 Task: Create a sub task System Test and UAT for the task  Upgrade and migrate company facilities management to a cloud-based solution in the project BrainBridge , assign it to team member softage.1@softage.net and update the status of the sub task to  Completed , set the priority of the sub task to High
Action: Mouse moved to (415, 481)
Screenshot: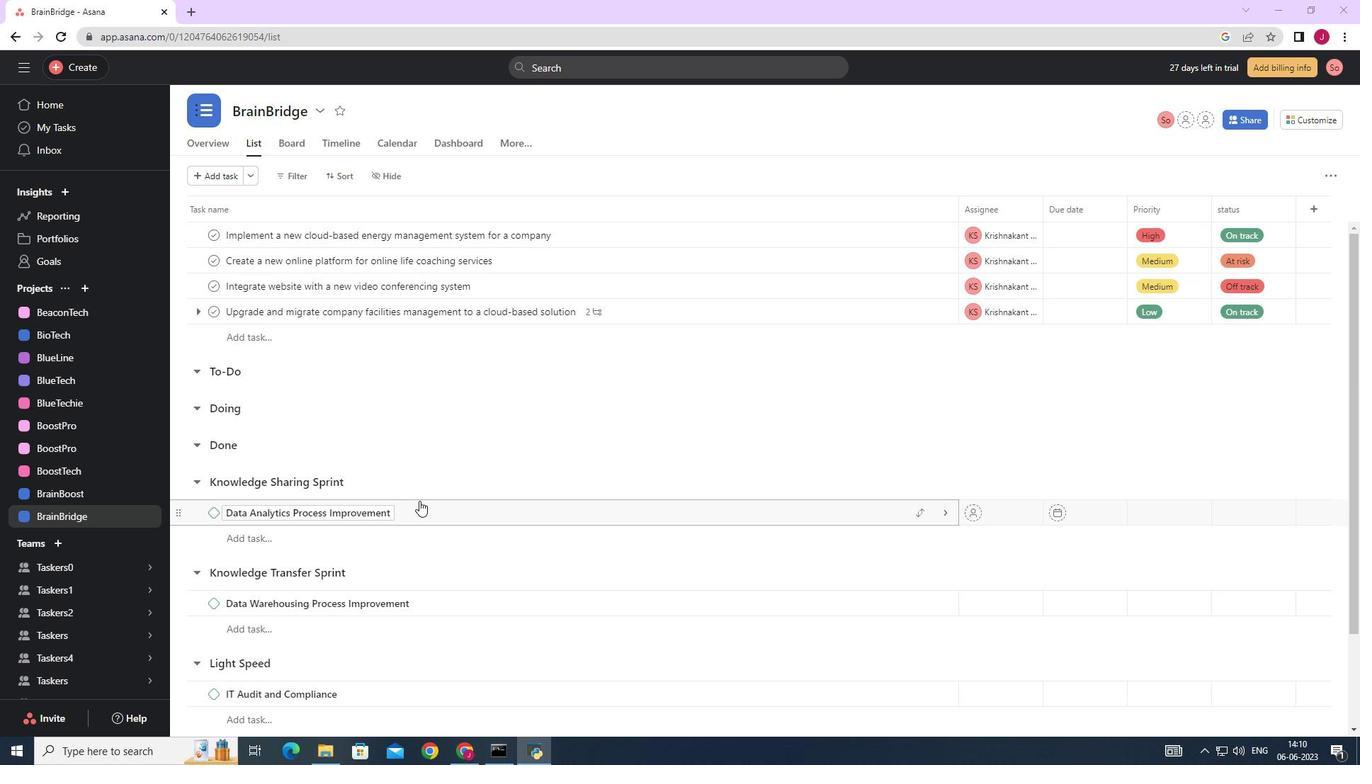 
Action: Mouse scrolled (415, 481) with delta (0, 0)
Screenshot: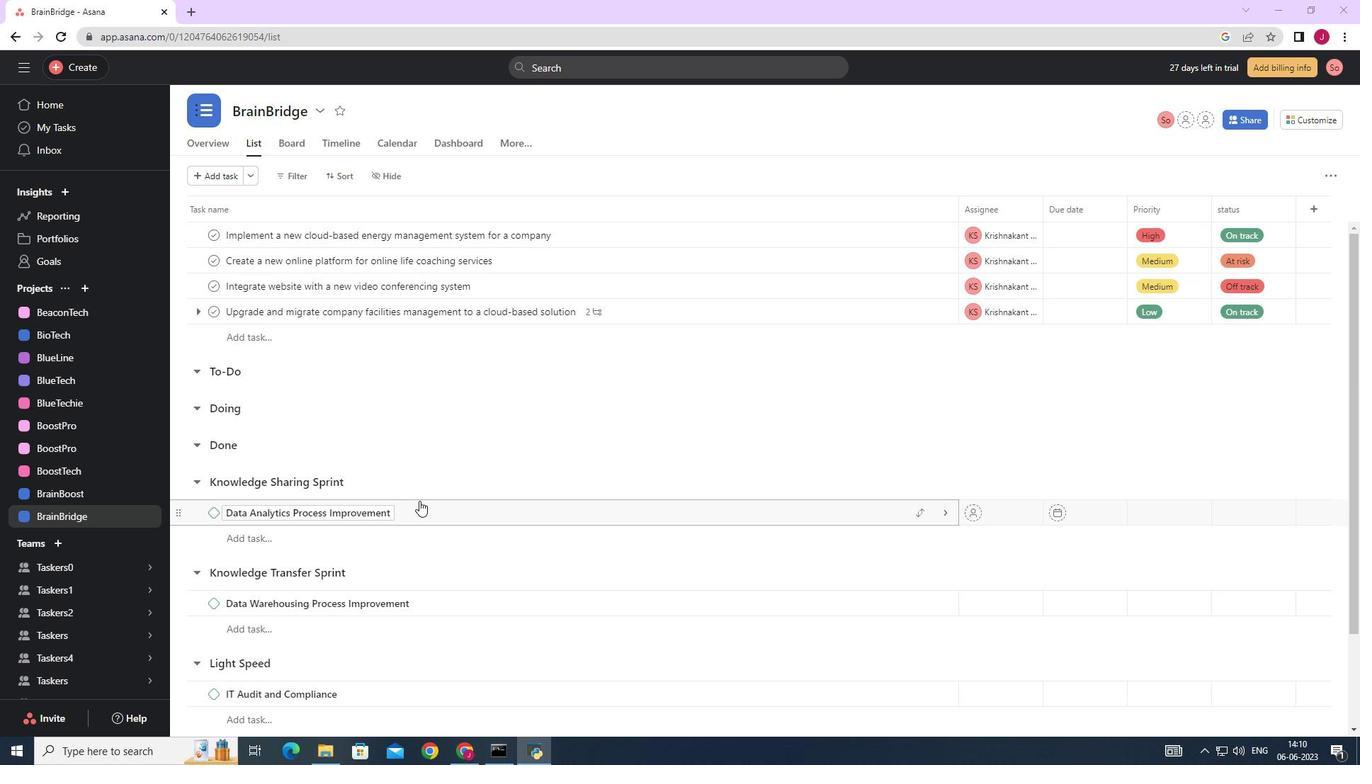 
Action: Mouse moved to (414, 479)
Screenshot: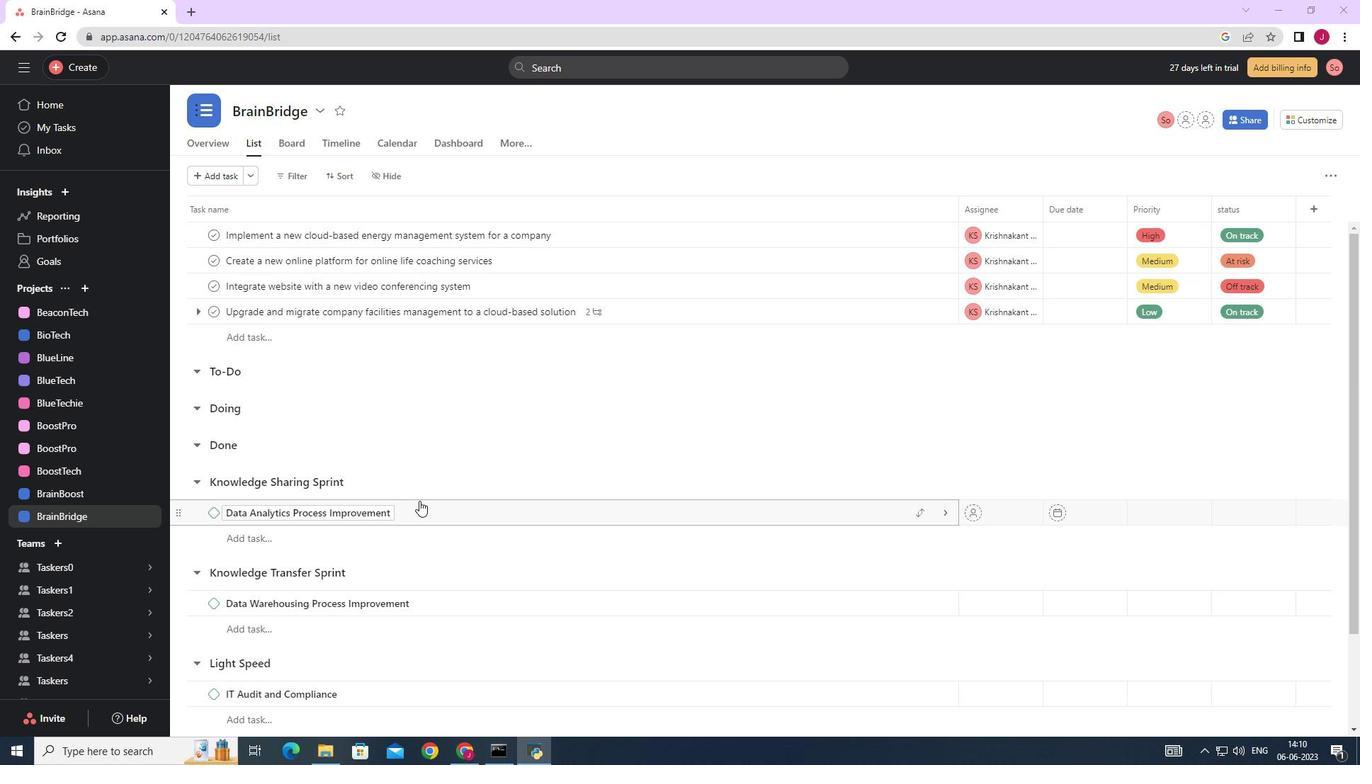 
Action: Mouse scrolled (414, 480) with delta (0, 0)
Screenshot: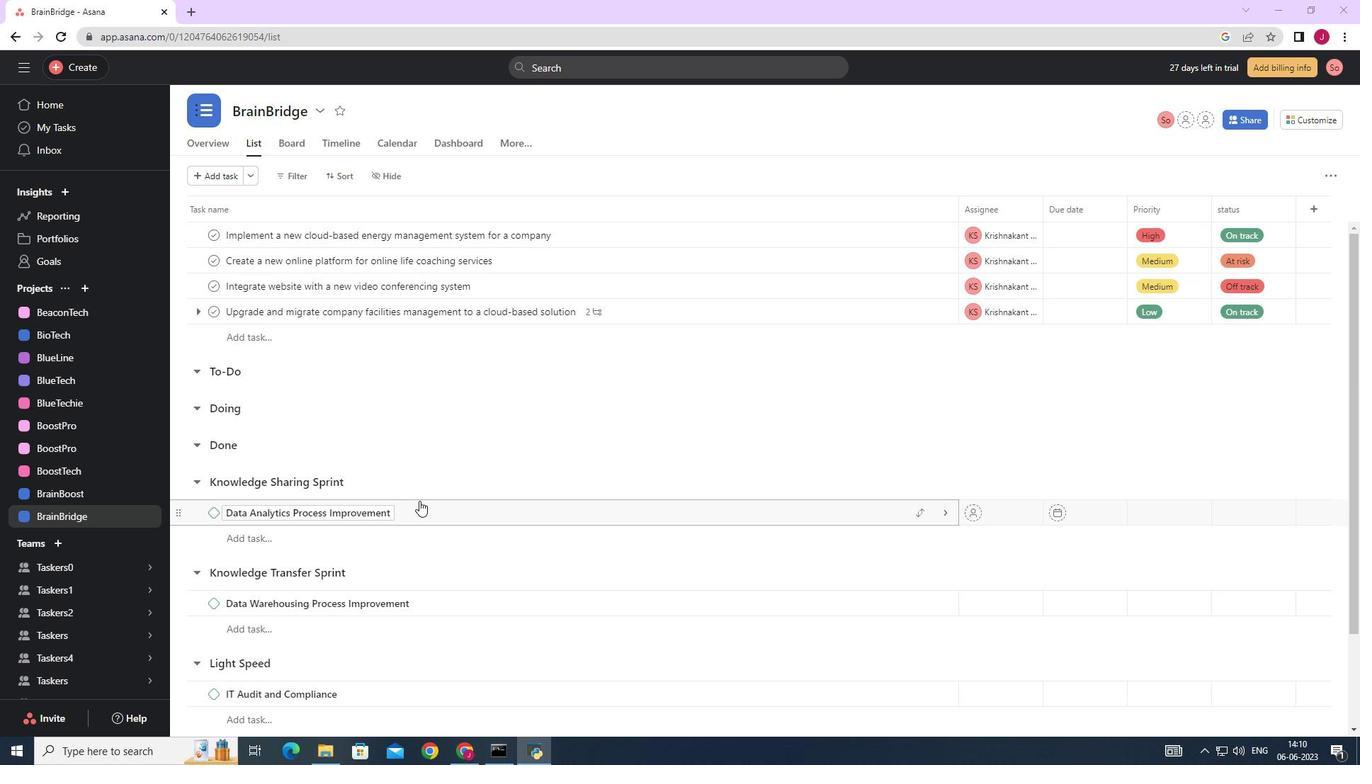 
Action: Mouse moved to (413, 476)
Screenshot: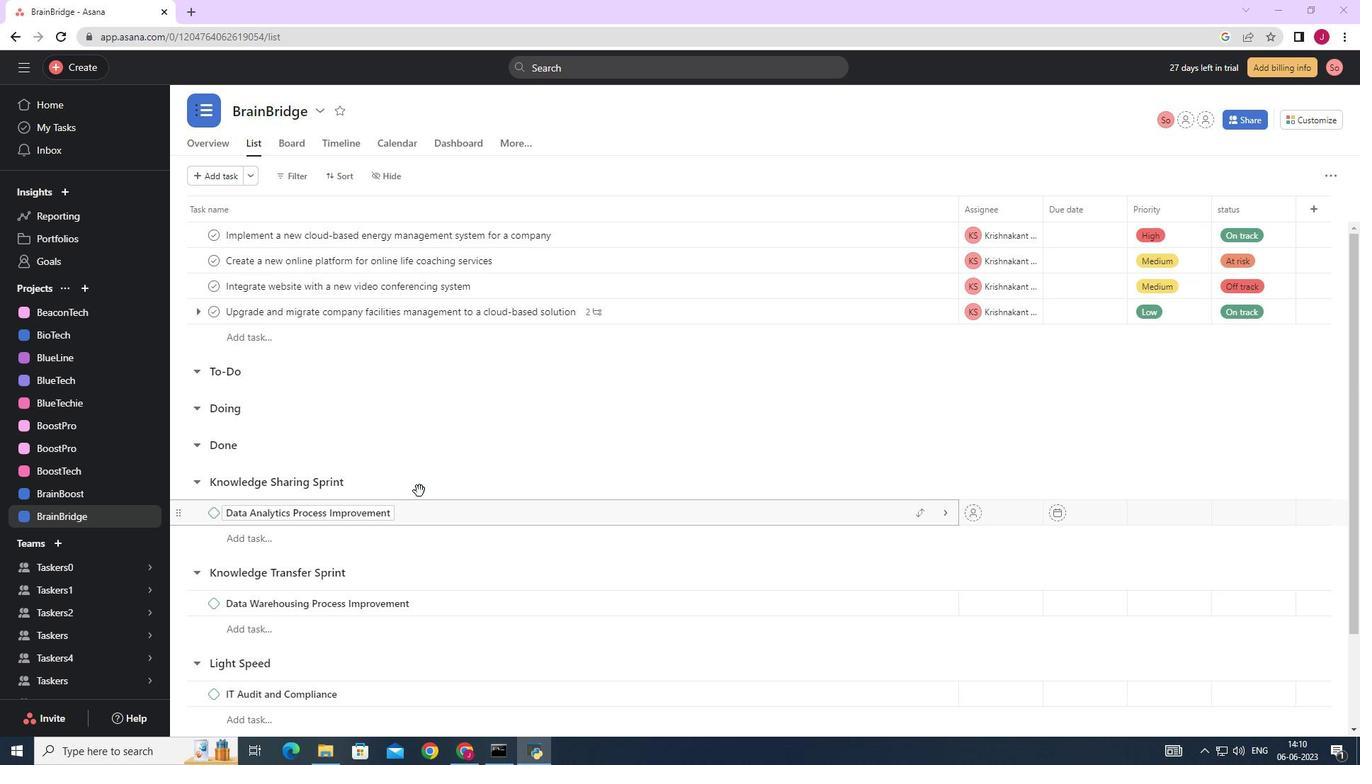
Action: Mouse scrolled (413, 476) with delta (0, 0)
Screenshot: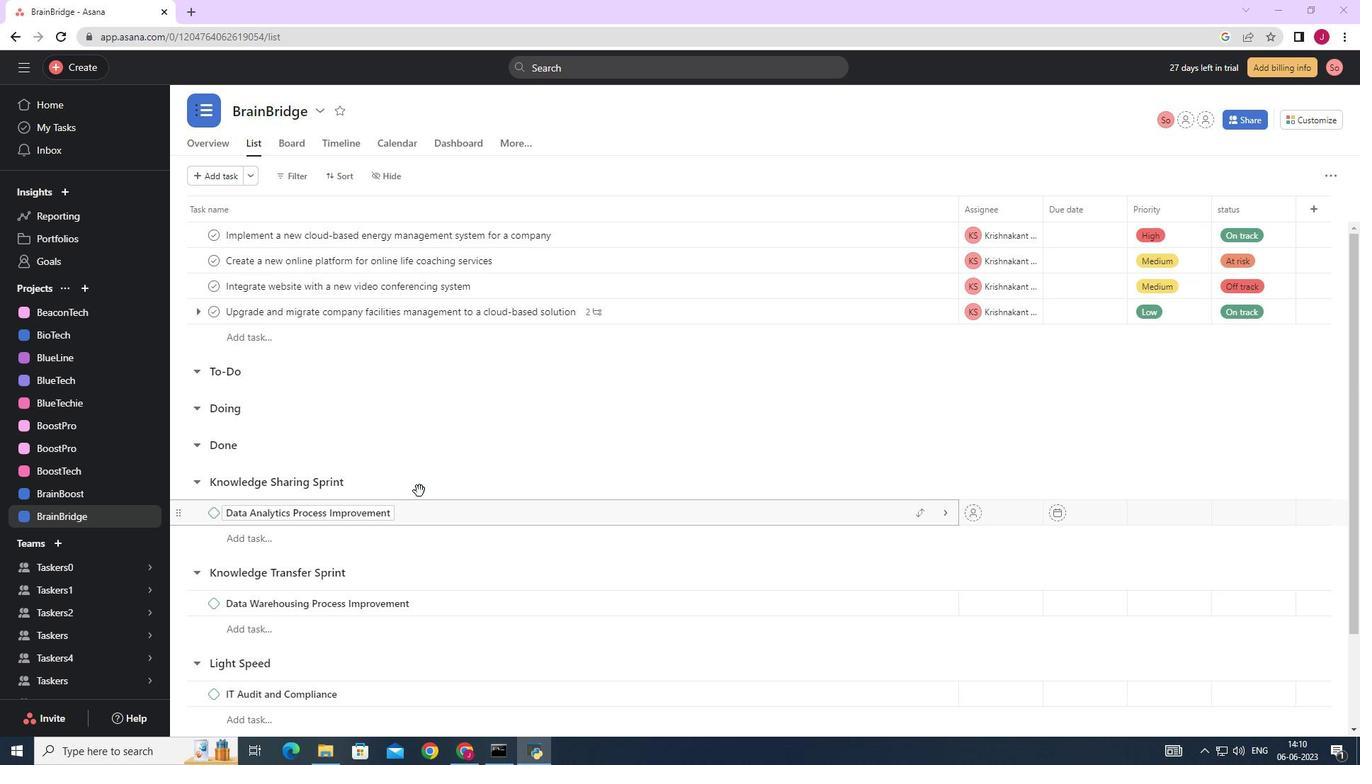
Action: Mouse moved to (838, 305)
Screenshot: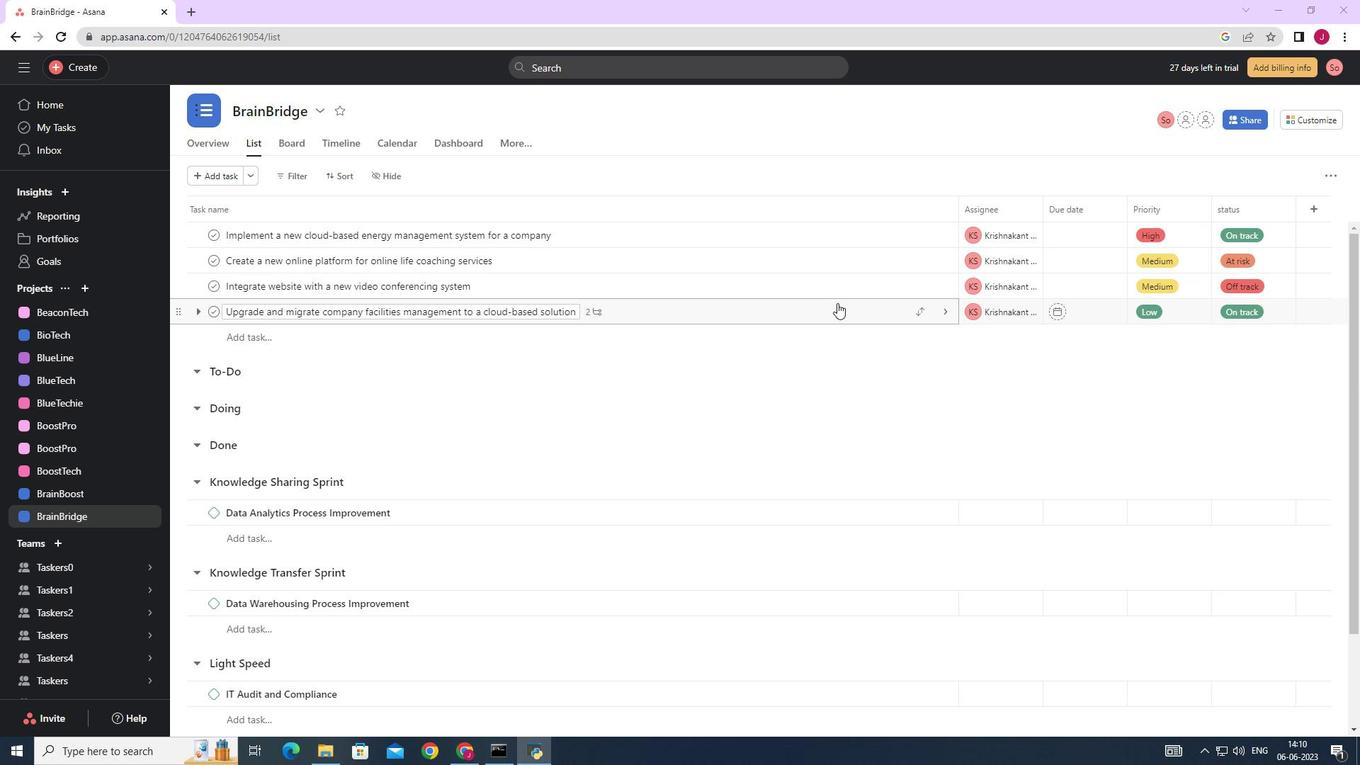 
Action: Mouse pressed left at (838, 305)
Screenshot: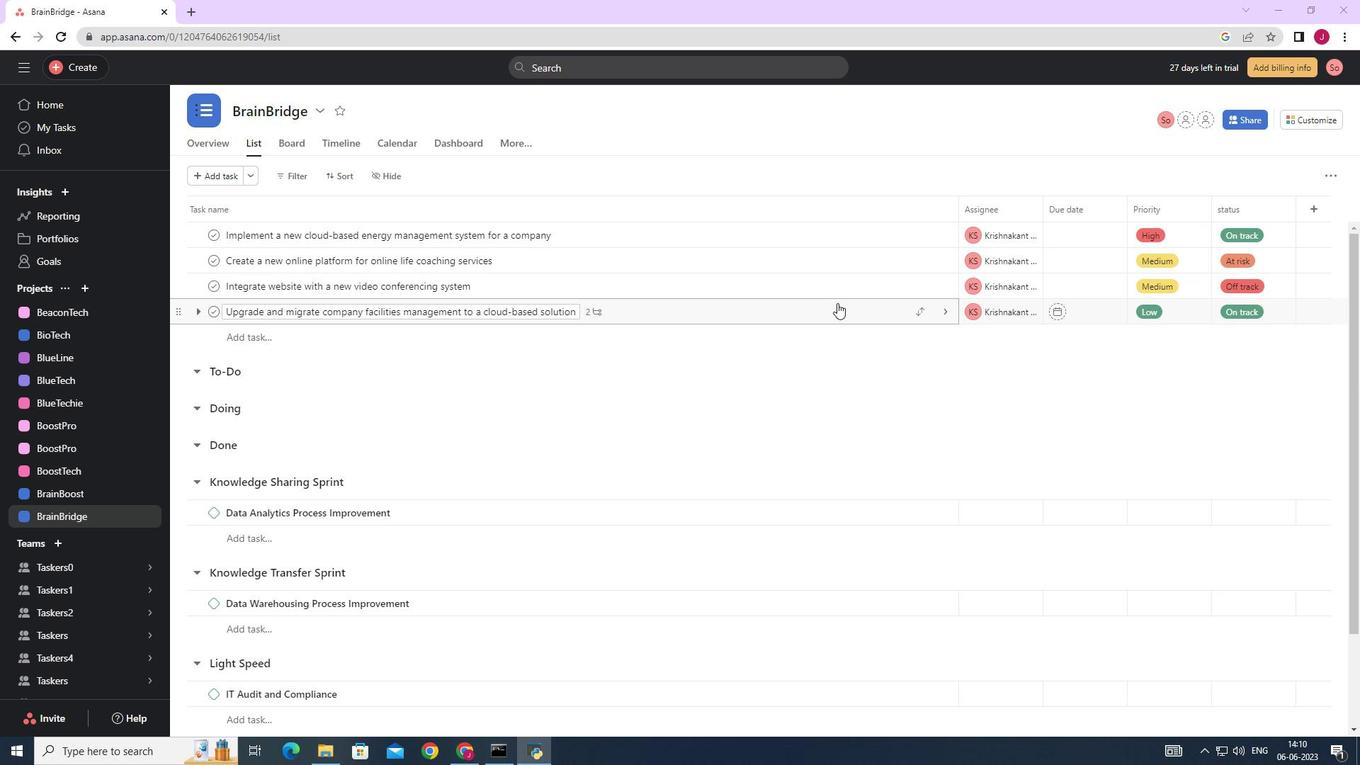 
Action: Mouse moved to (1245, 490)
Screenshot: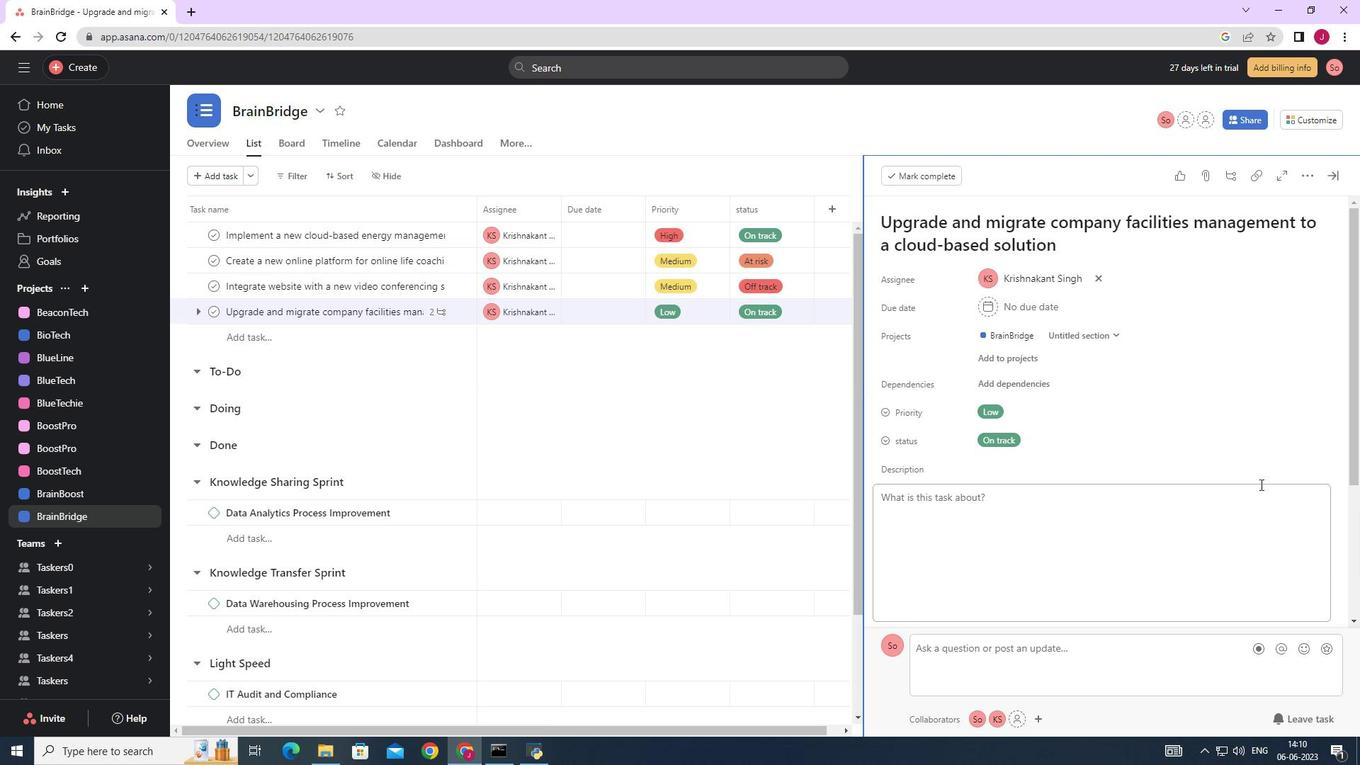 
Action: Mouse scrolled (1245, 489) with delta (0, 0)
Screenshot: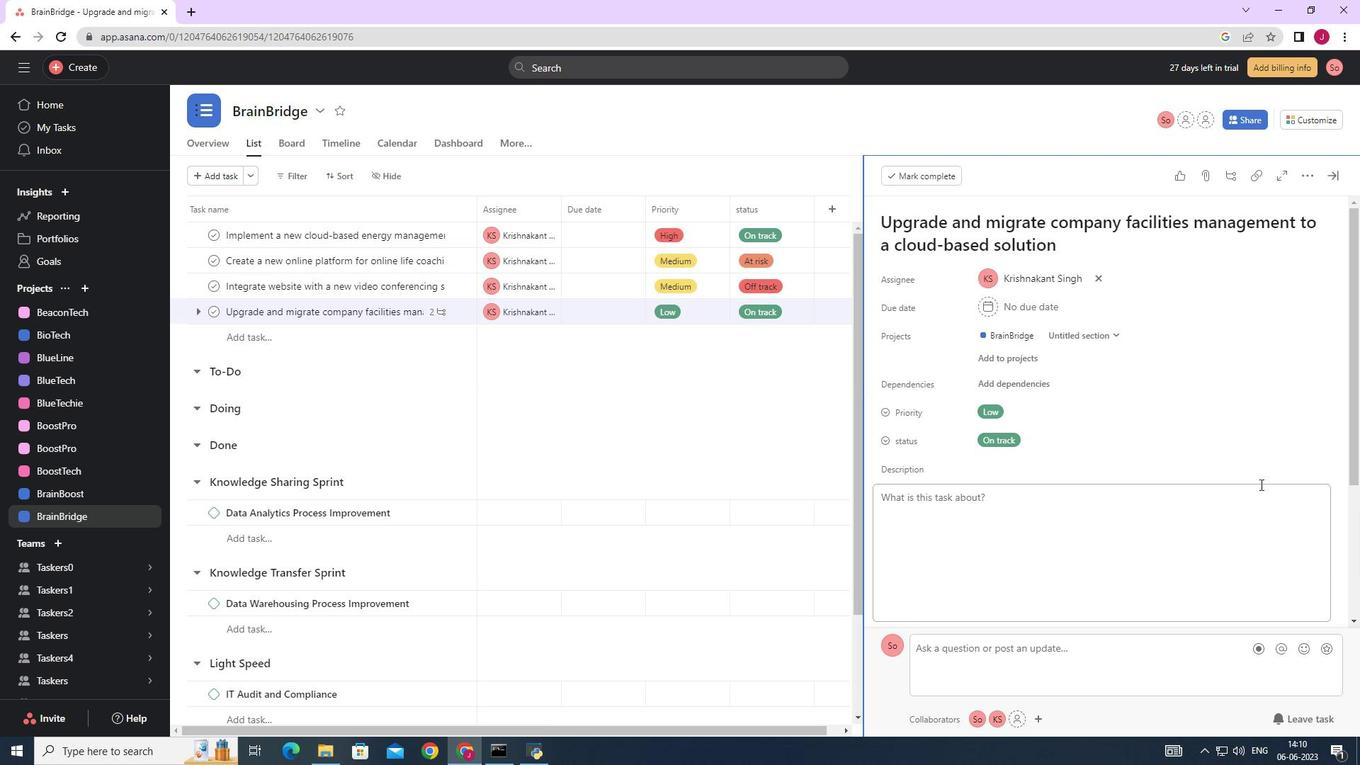 
Action: Mouse moved to (1242, 493)
Screenshot: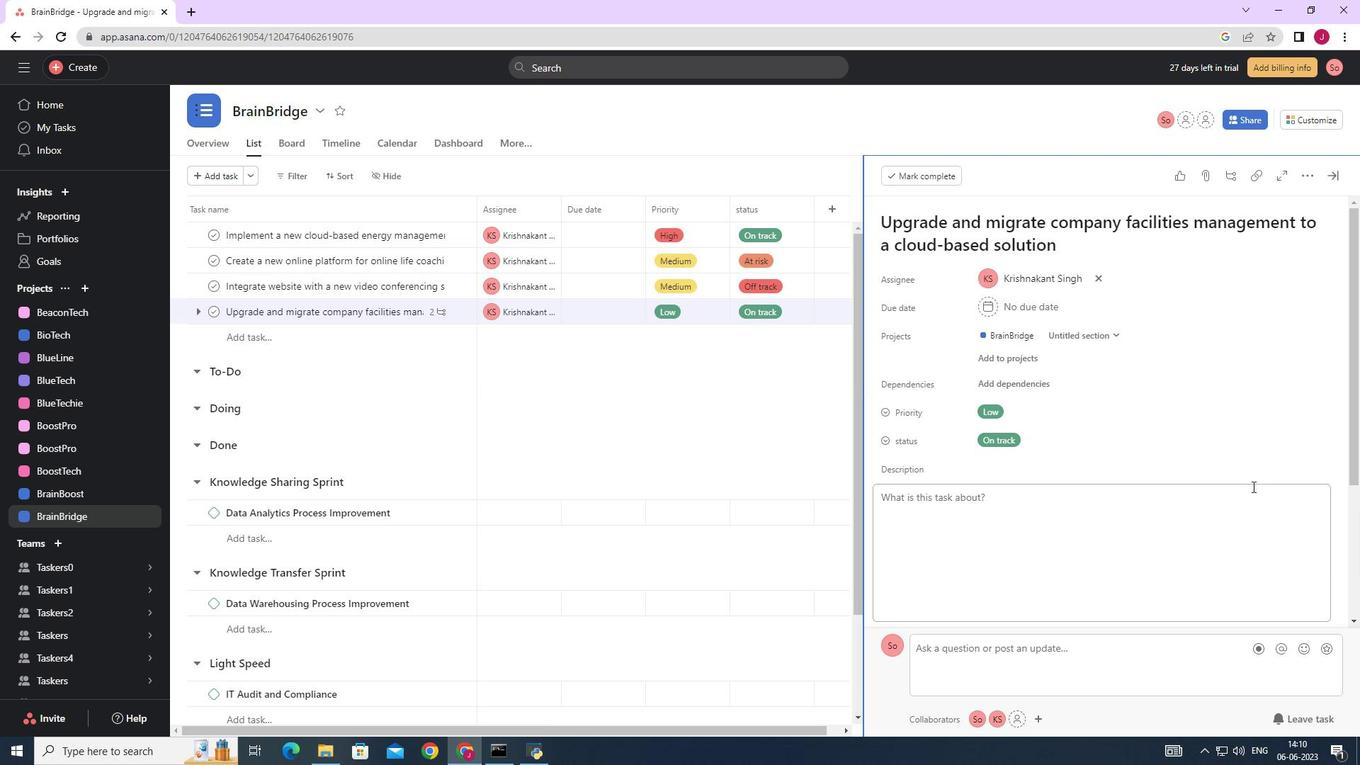 
Action: Mouse scrolled (1242, 493) with delta (0, 0)
Screenshot: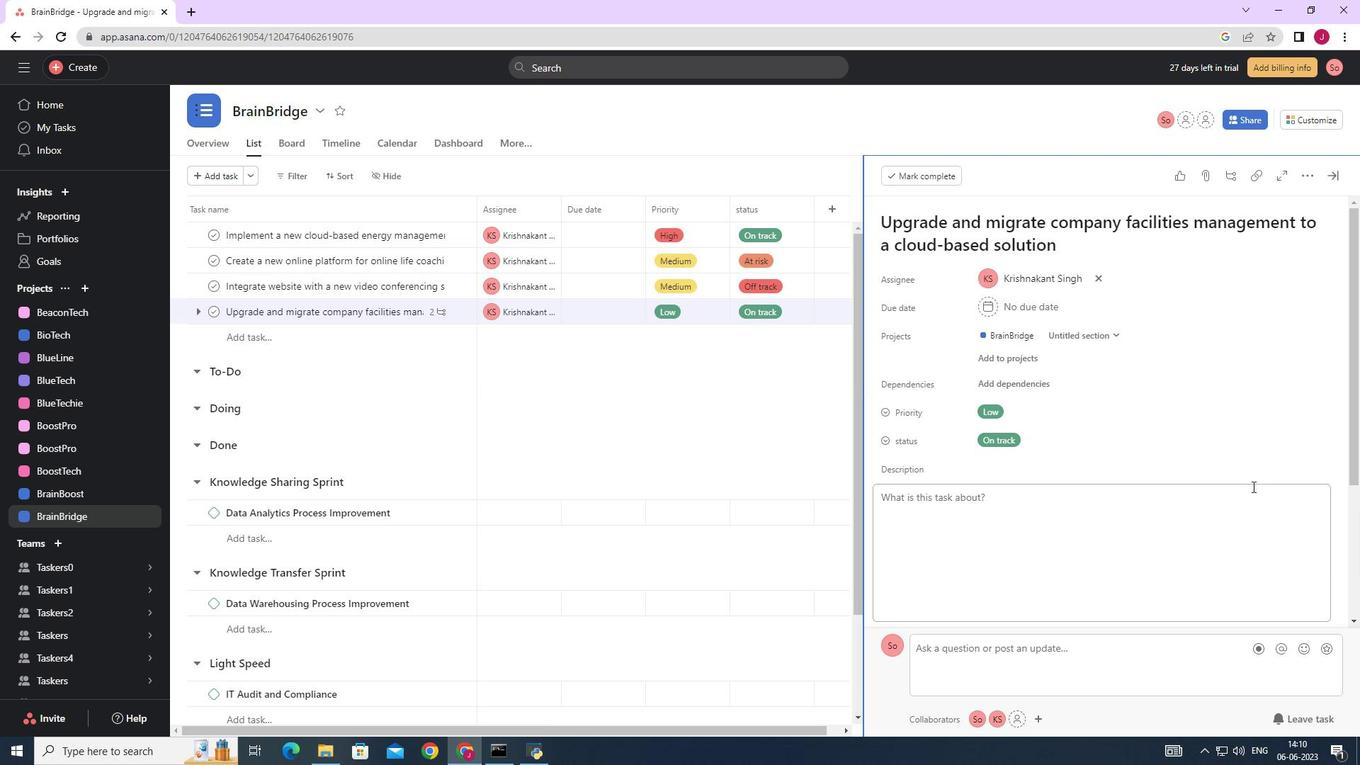 
Action: Mouse scrolled (1242, 493) with delta (0, 0)
Screenshot: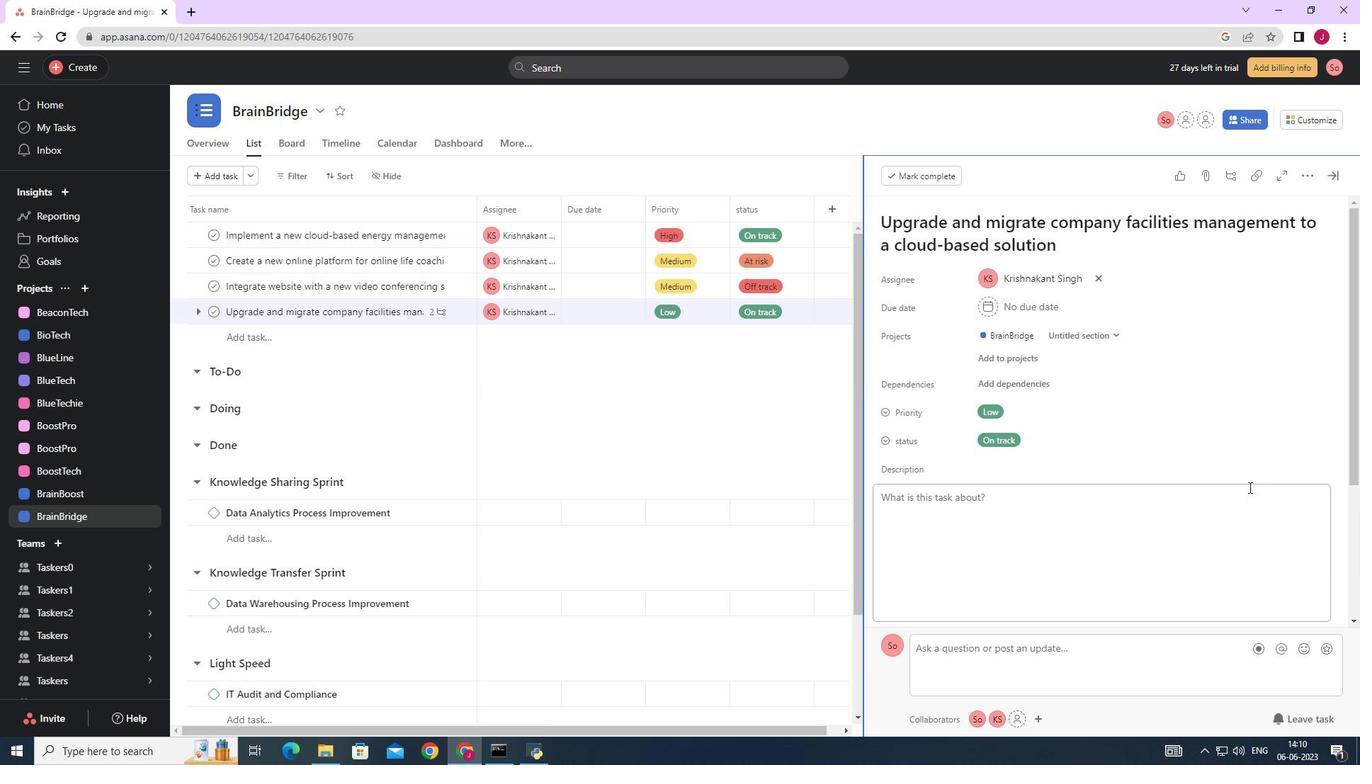 
Action: Mouse moved to (924, 513)
Screenshot: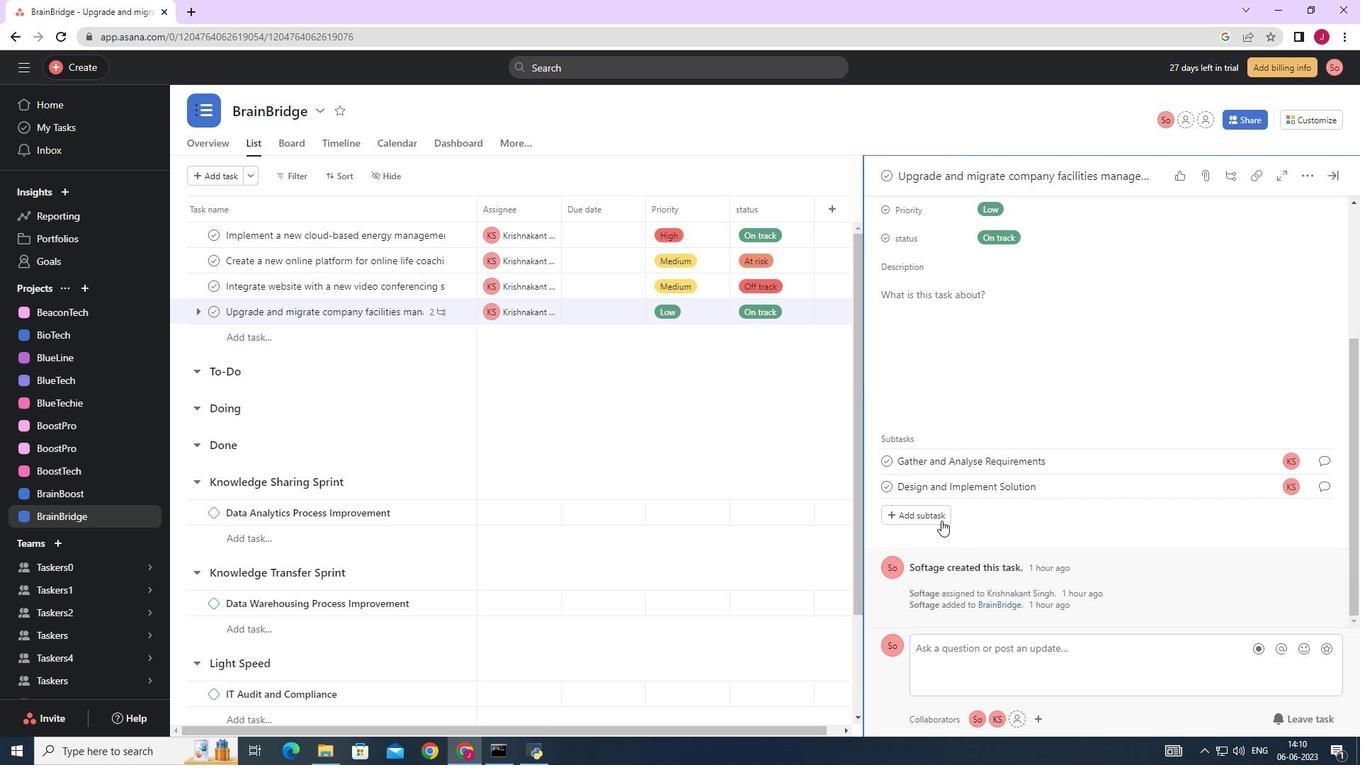 
Action: Mouse pressed left at (924, 513)
Screenshot: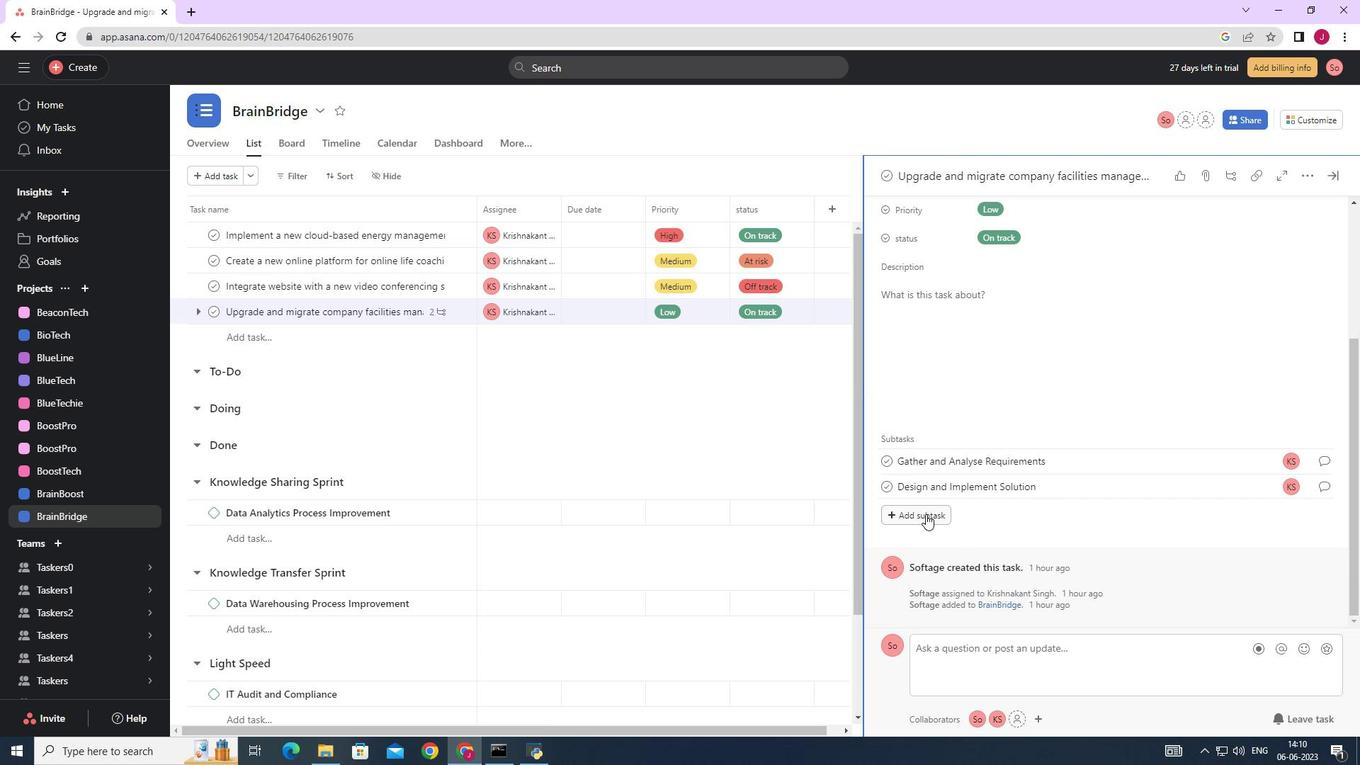
Action: Key pressed <Key.caps_lock>S<Key.caps_lock>ystem<Key.space><Key.caps_lock>TT<Key.backspace><Key.caps_lock>est<Key.space>and<Key.space><Key.caps_lock>UAT
Screenshot: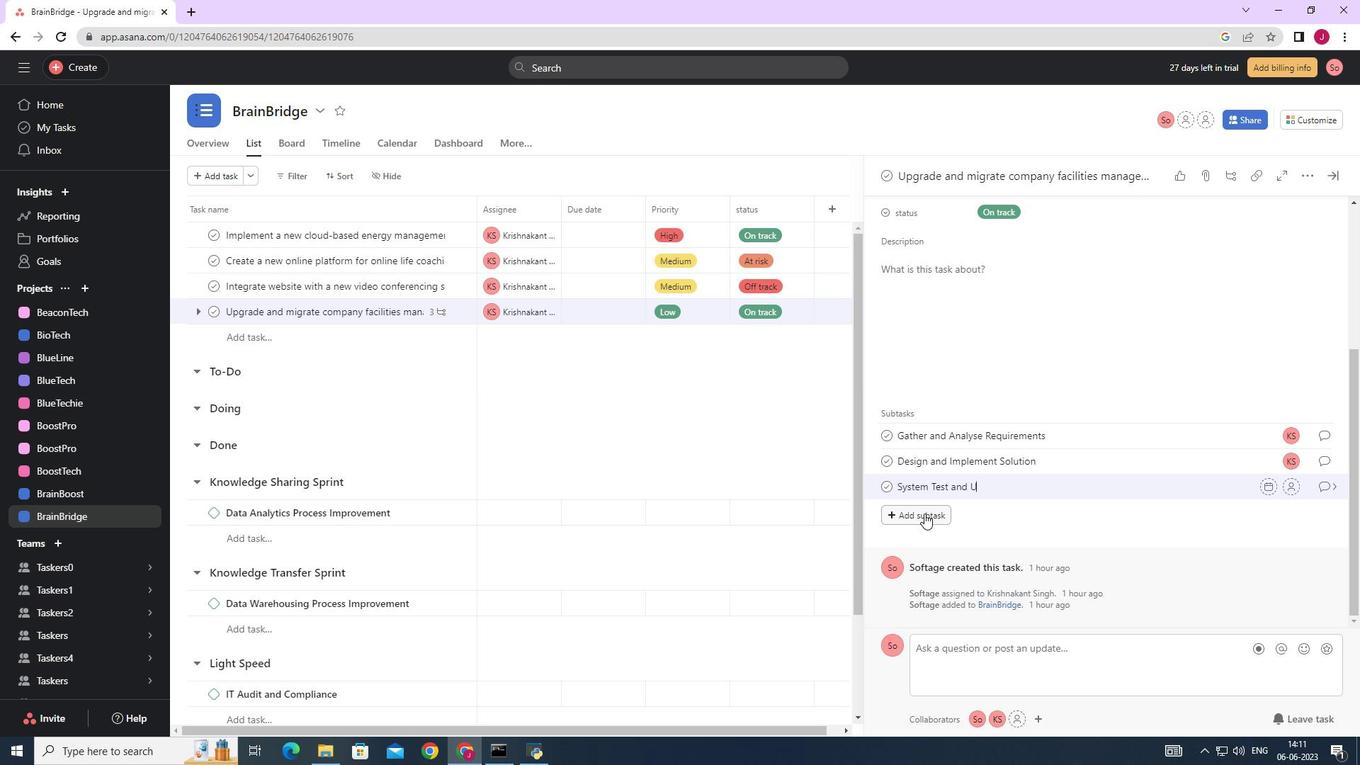 
Action: Mouse moved to (1294, 484)
Screenshot: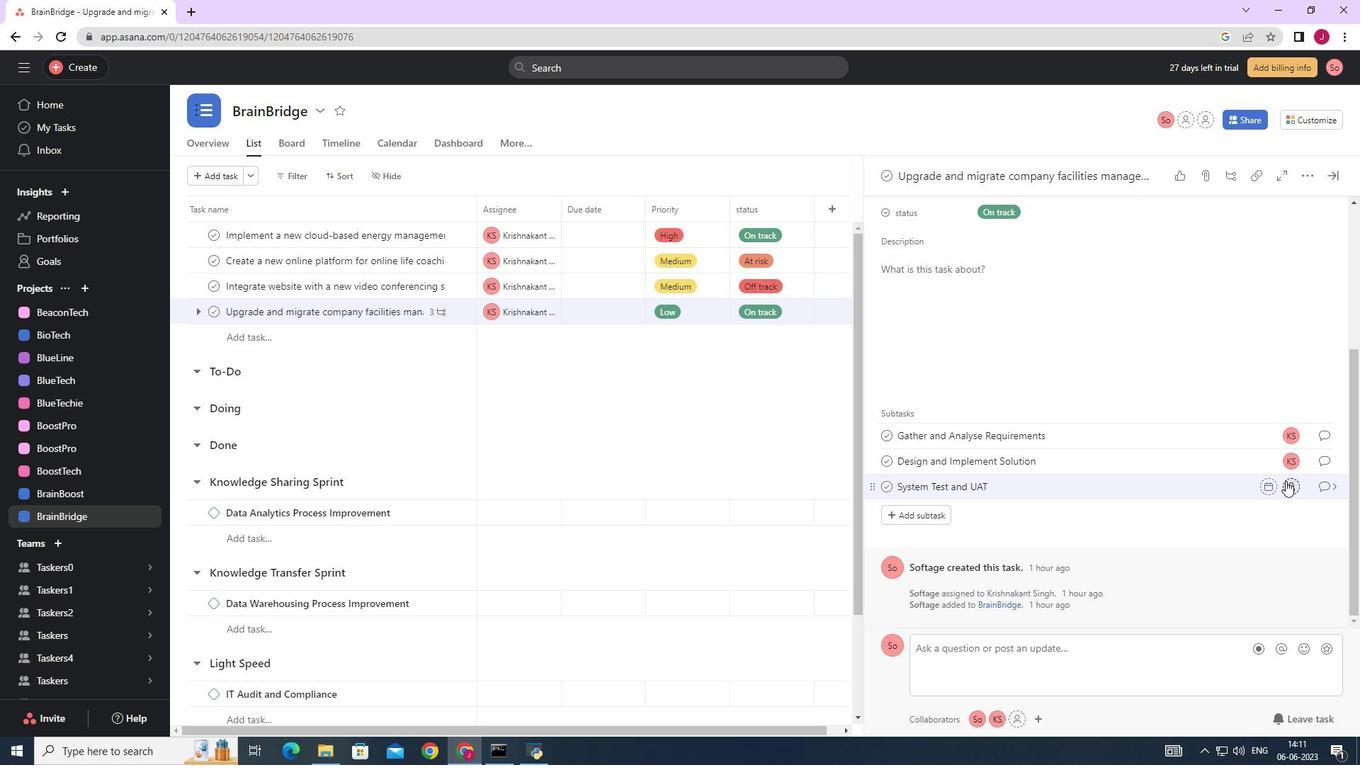 
Action: Mouse pressed left at (1294, 484)
Screenshot: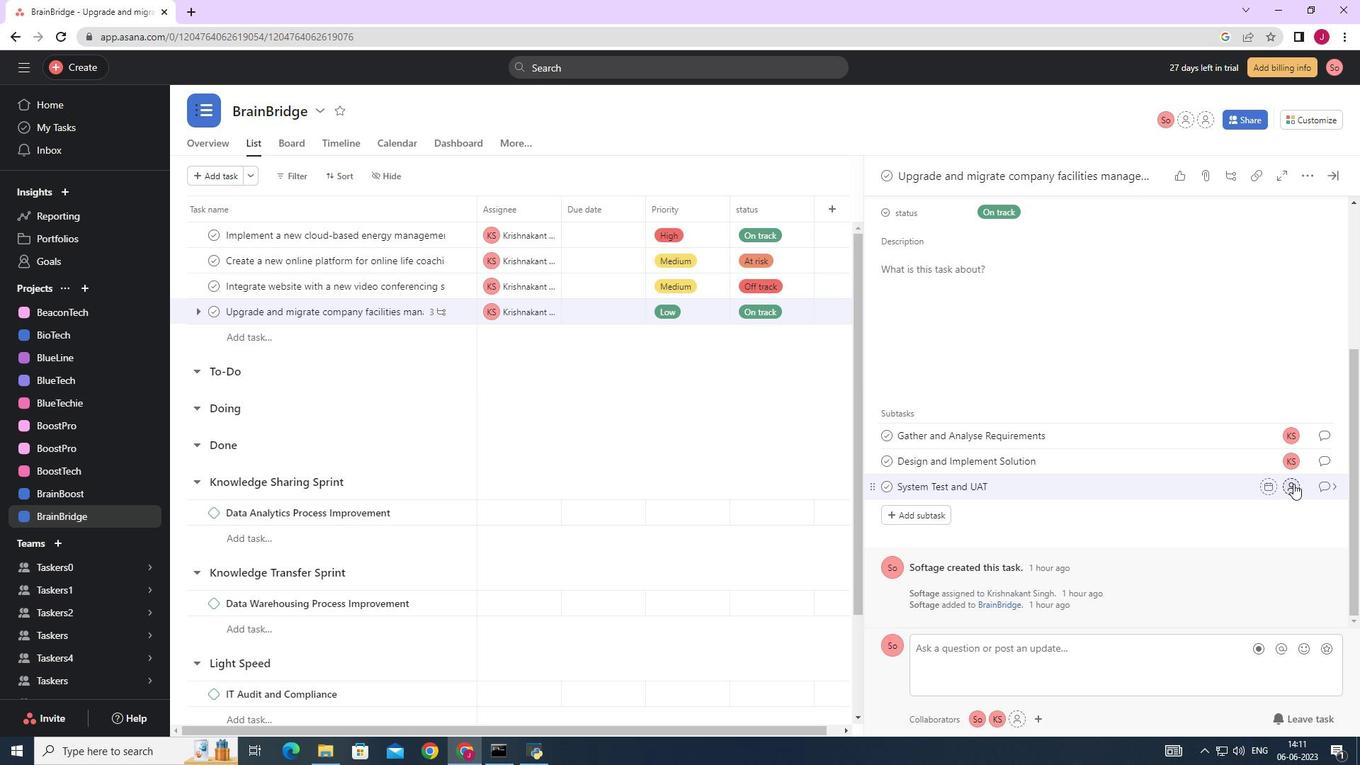 
Action: Mouse moved to (1229, 449)
Screenshot: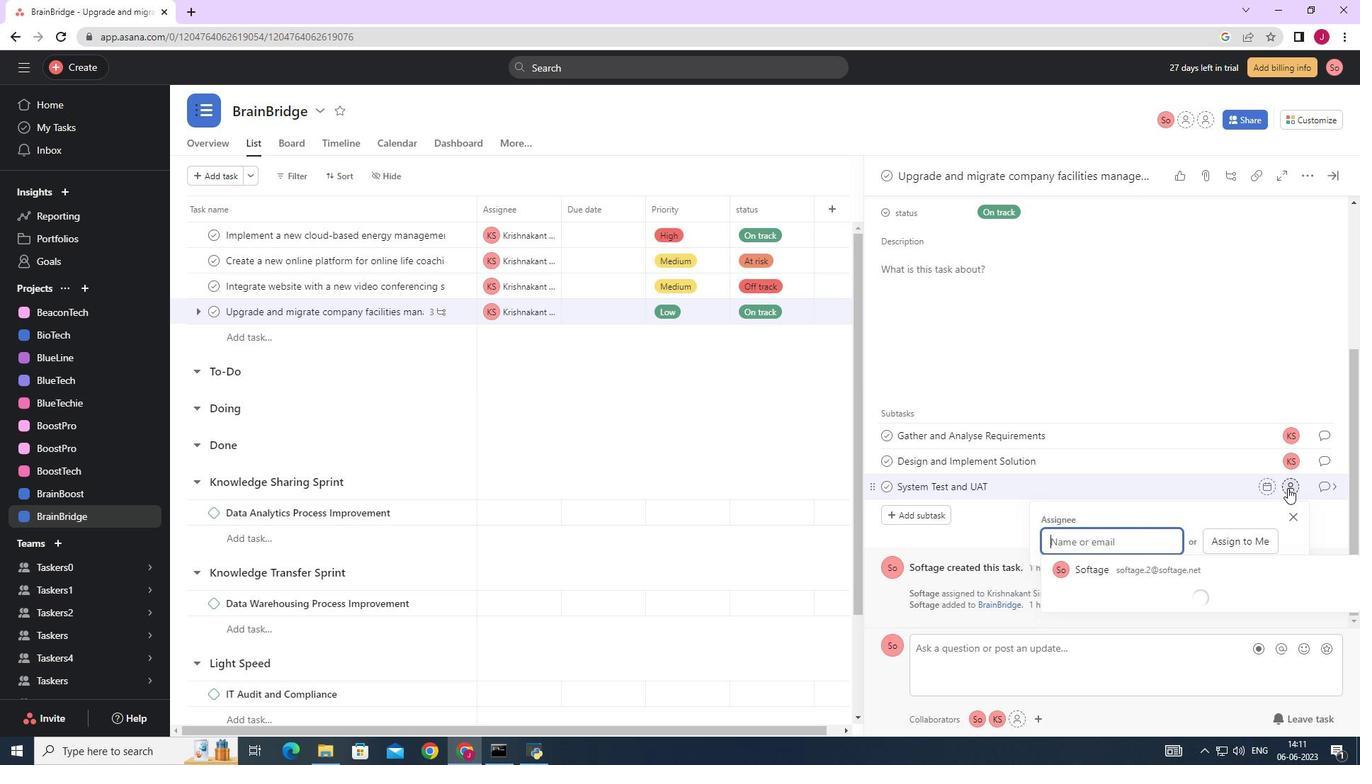 
Action: Key pressed SOFTAGE.1
Screenshot: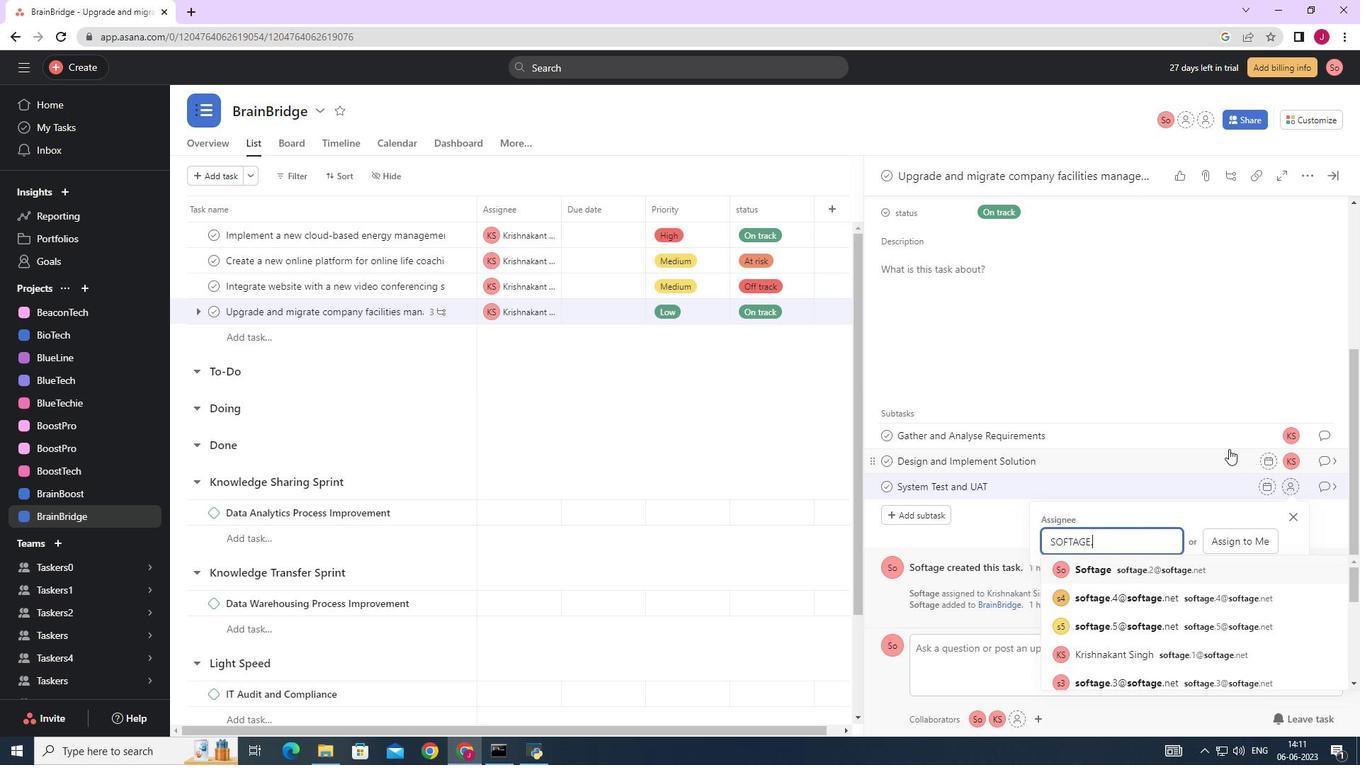 
Action: Mouse moved to (1132, 571)
Screenshot: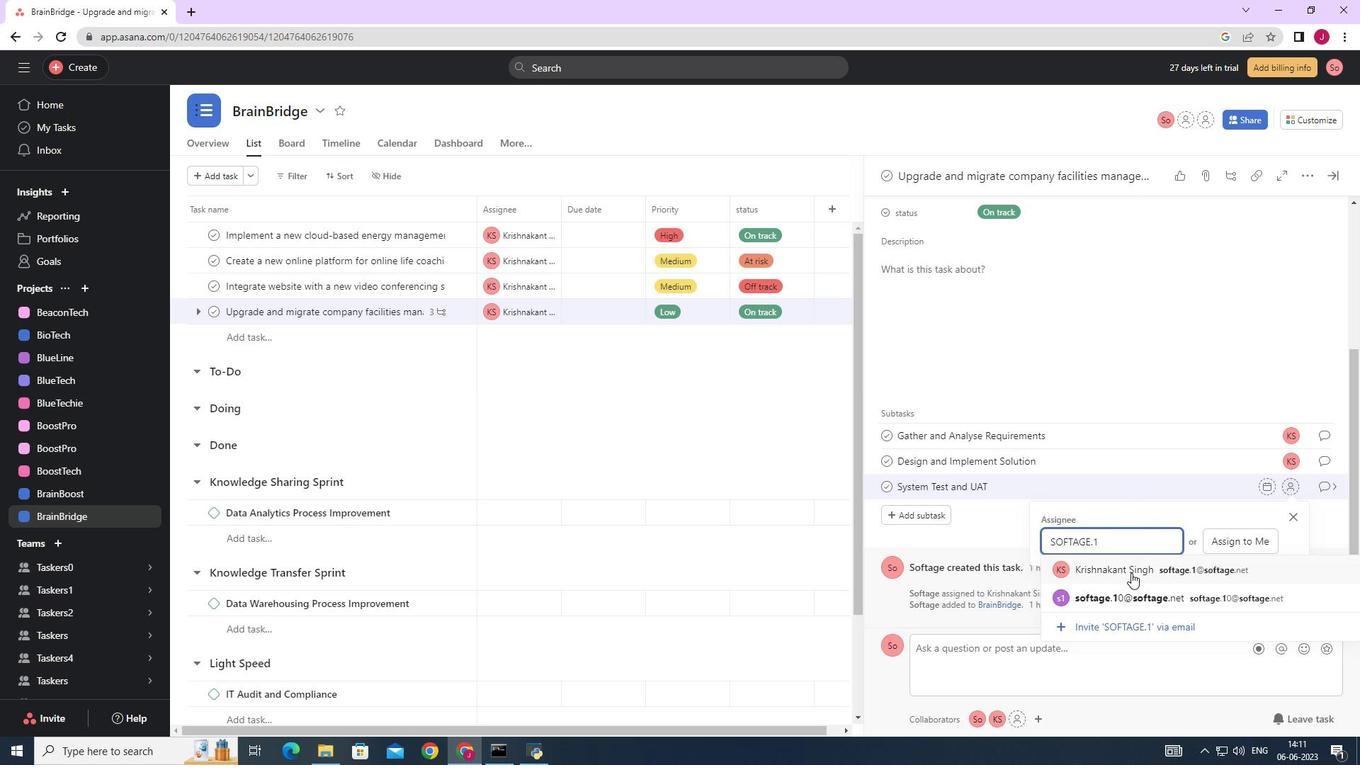 
Action: Mouse pressed left at (1132, 571)
Screenshot: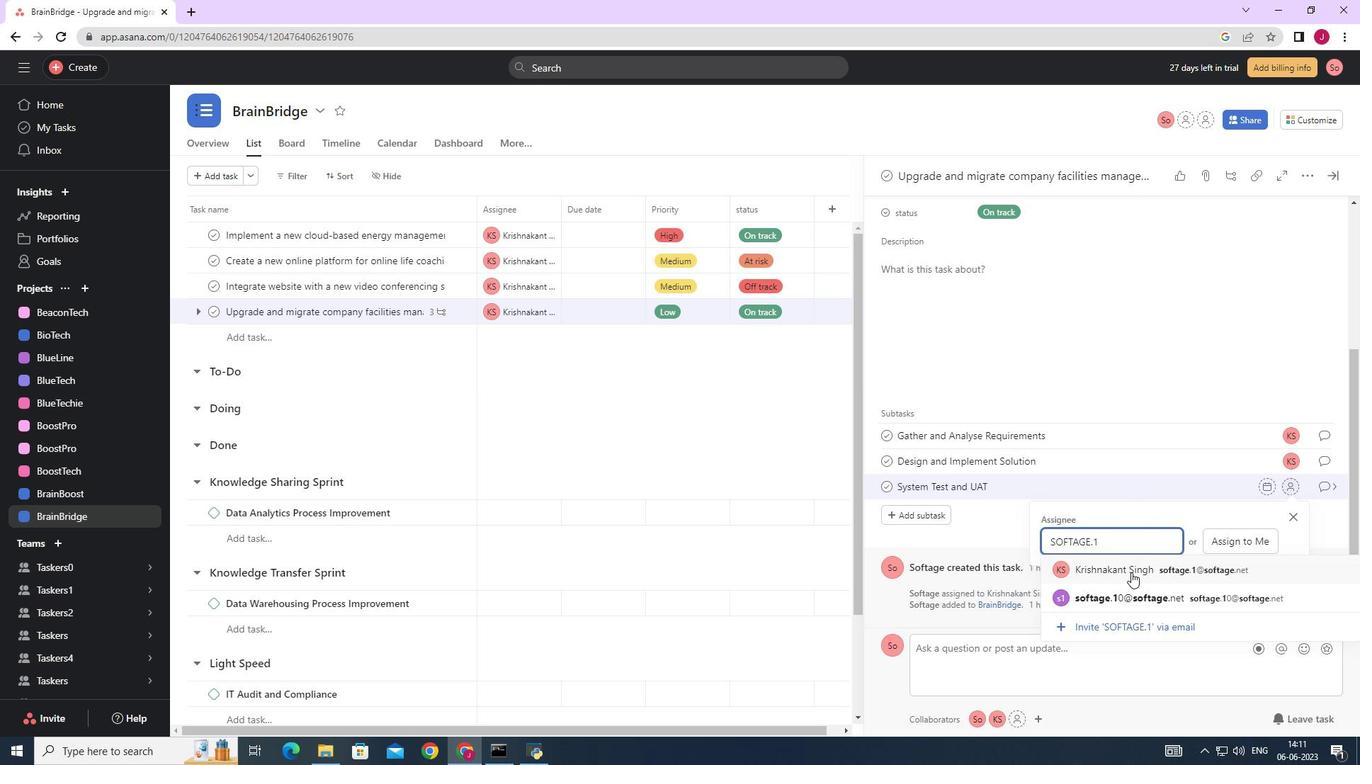 
Action: Mouse moved to (1324, 491)
Screenshot: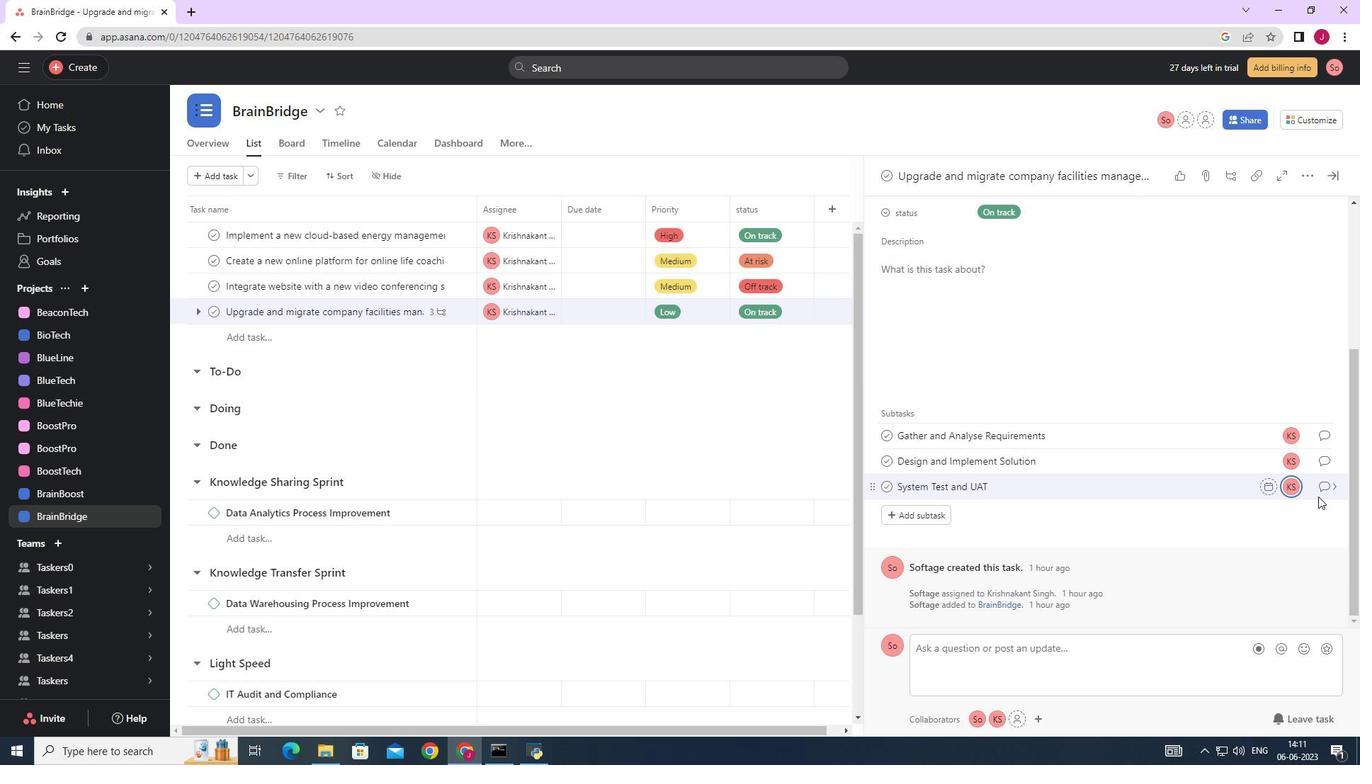 
Action: Mouse pressed left at (1324, 491)
Screenshot: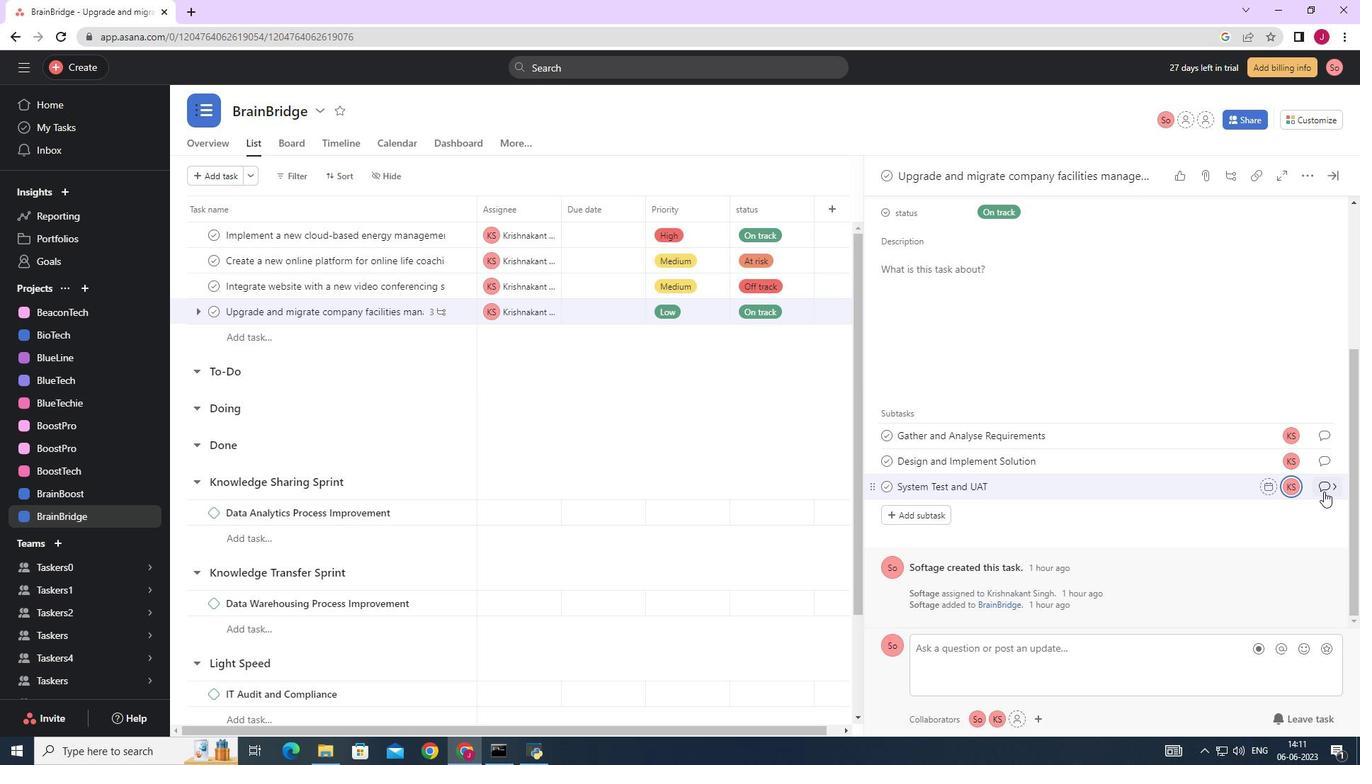 
Action: Mouse moved to (936, 377)
Screenshot: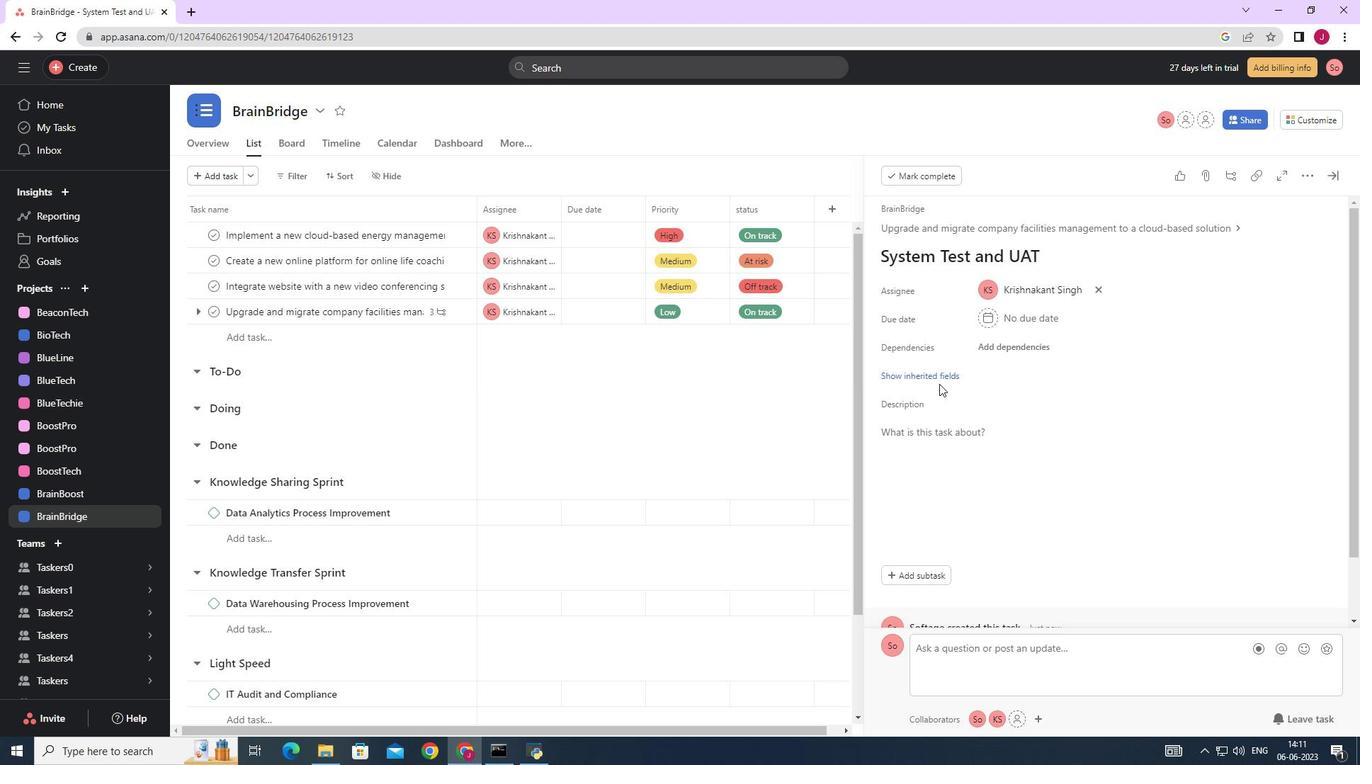 
Action: Mouse pressed left at (936, 377)
Screenshot: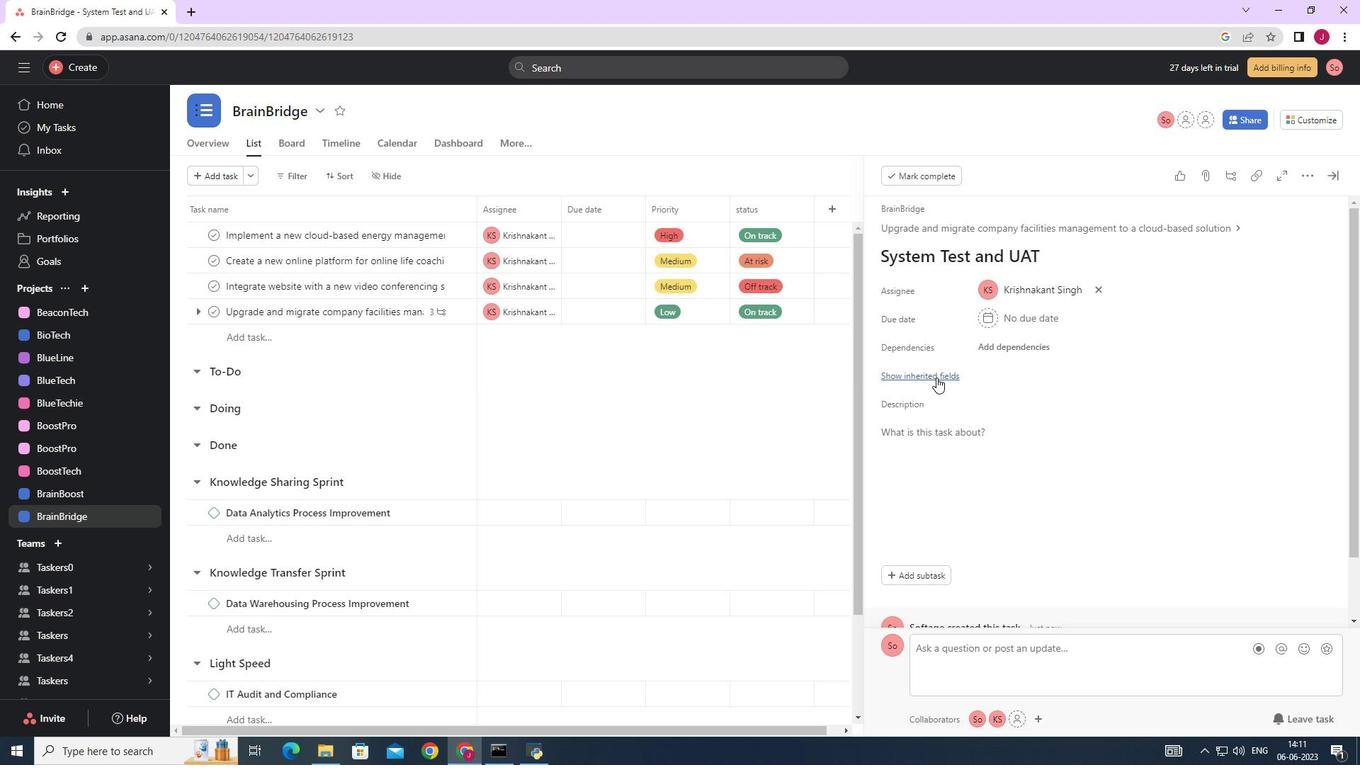 
Action: Mouse moved to (995, 406)
Screenshot: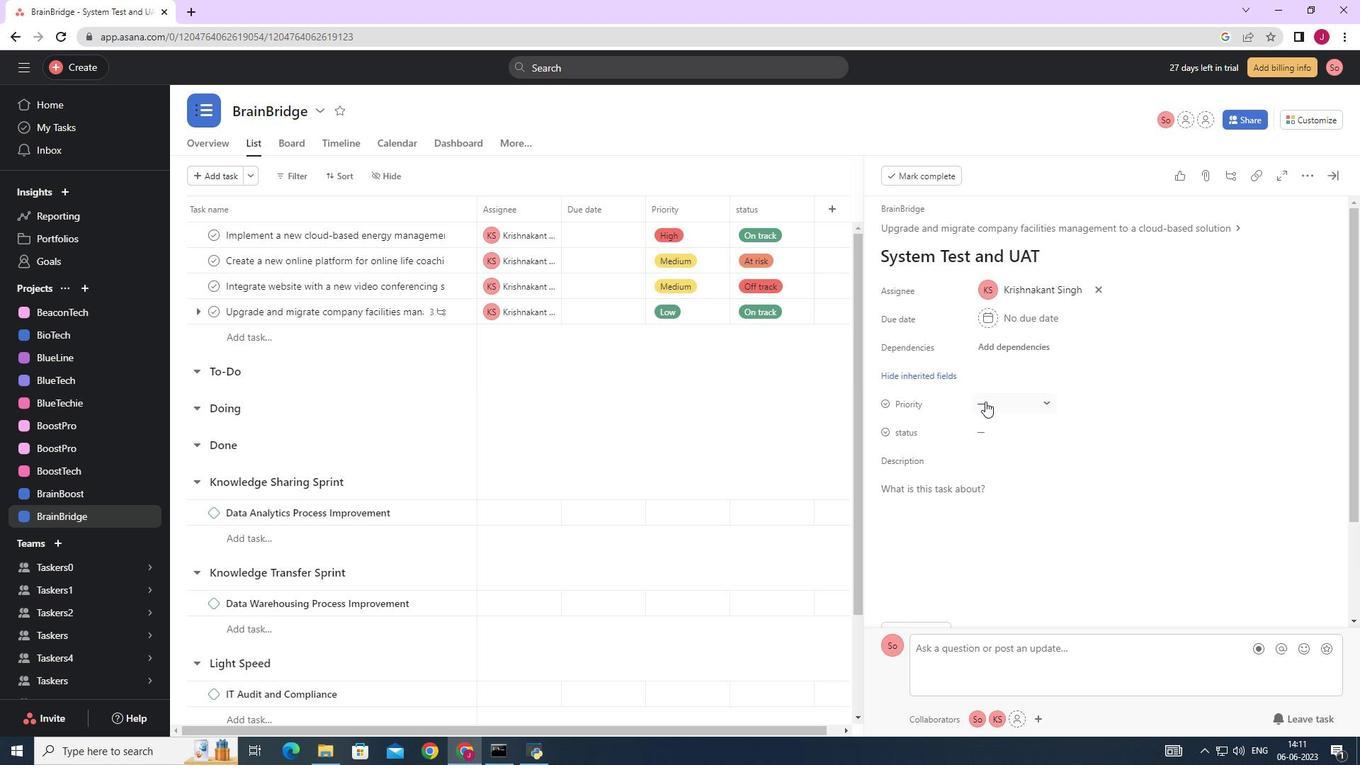 
Action: Mouse pressed left at (995, 406)
Screenshot: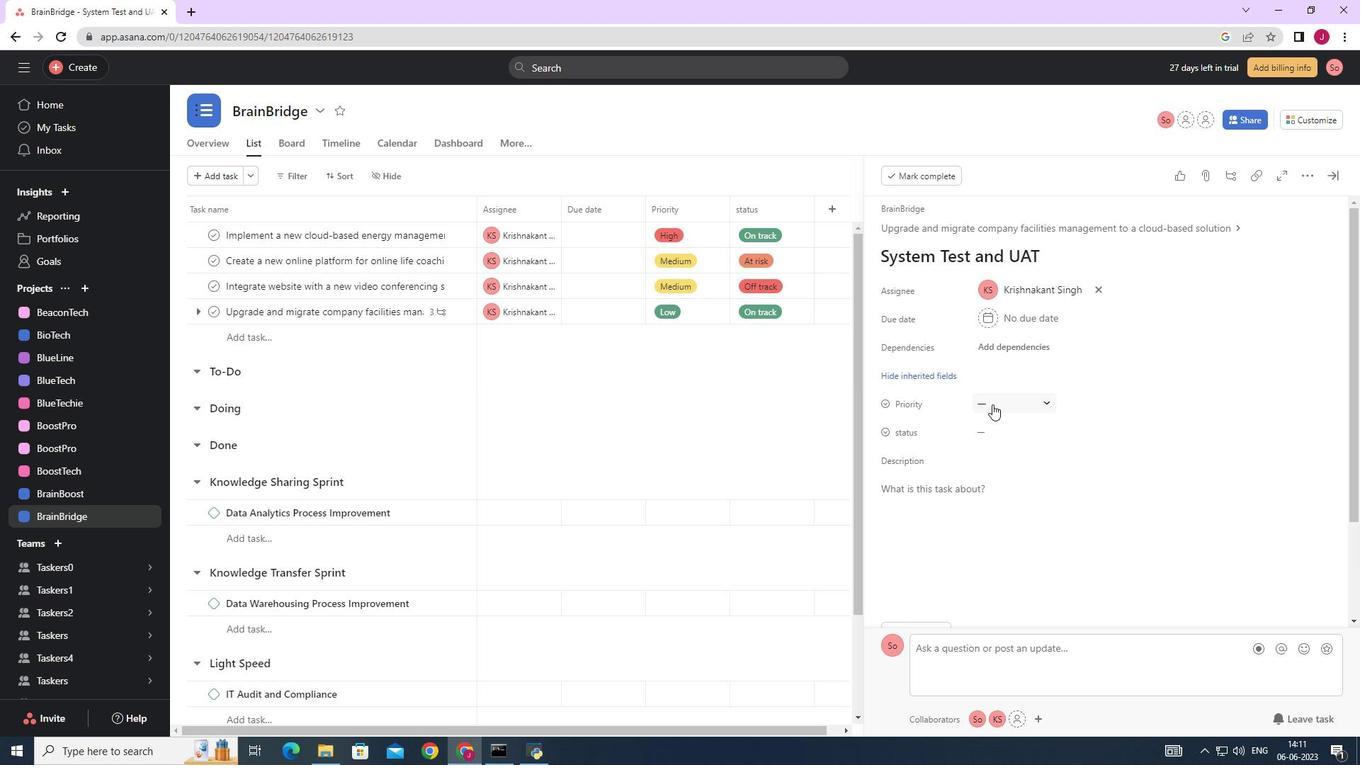 
Action: Mouse moved to (1021, 453)
Screenshot: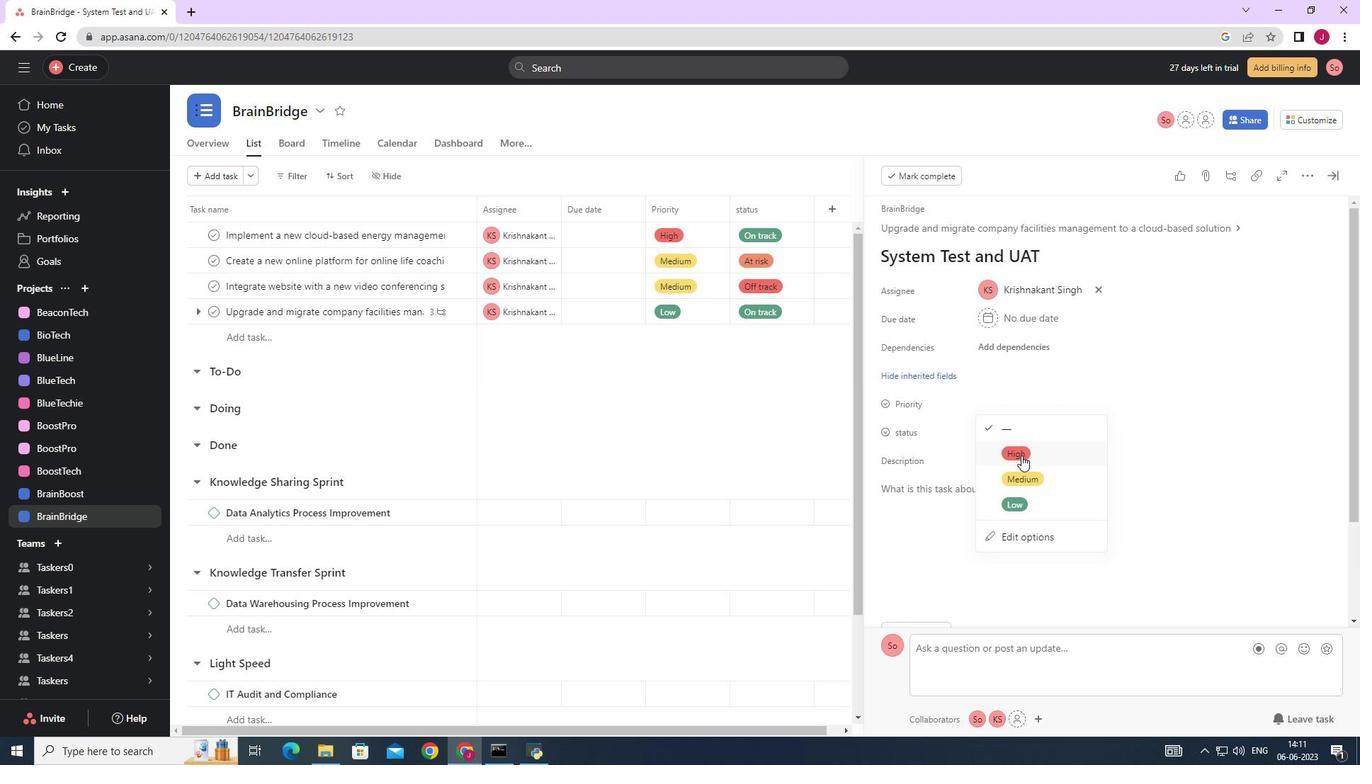 
Action: Mouse pressed left at (1021, 453)
Screenshot: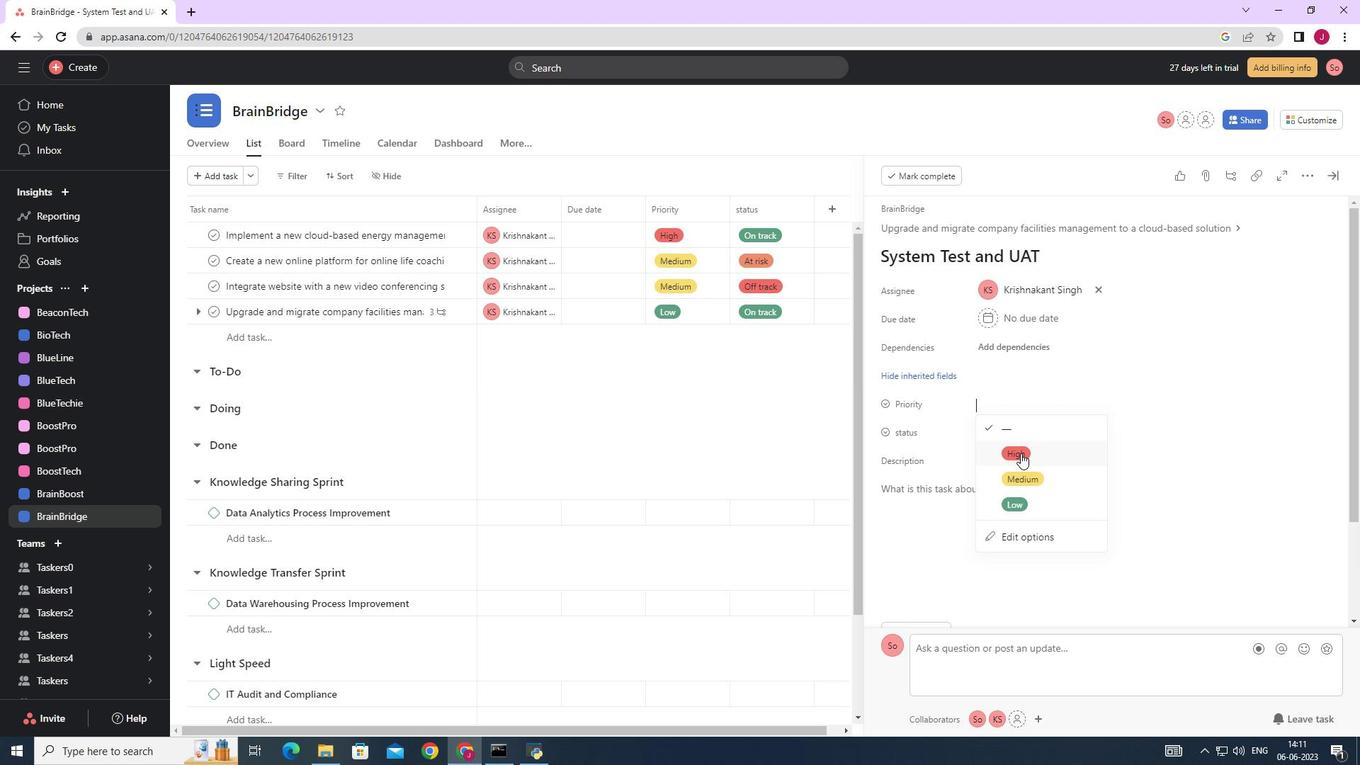 
Action: Mouse moved to (1009, 435)
Screenshot: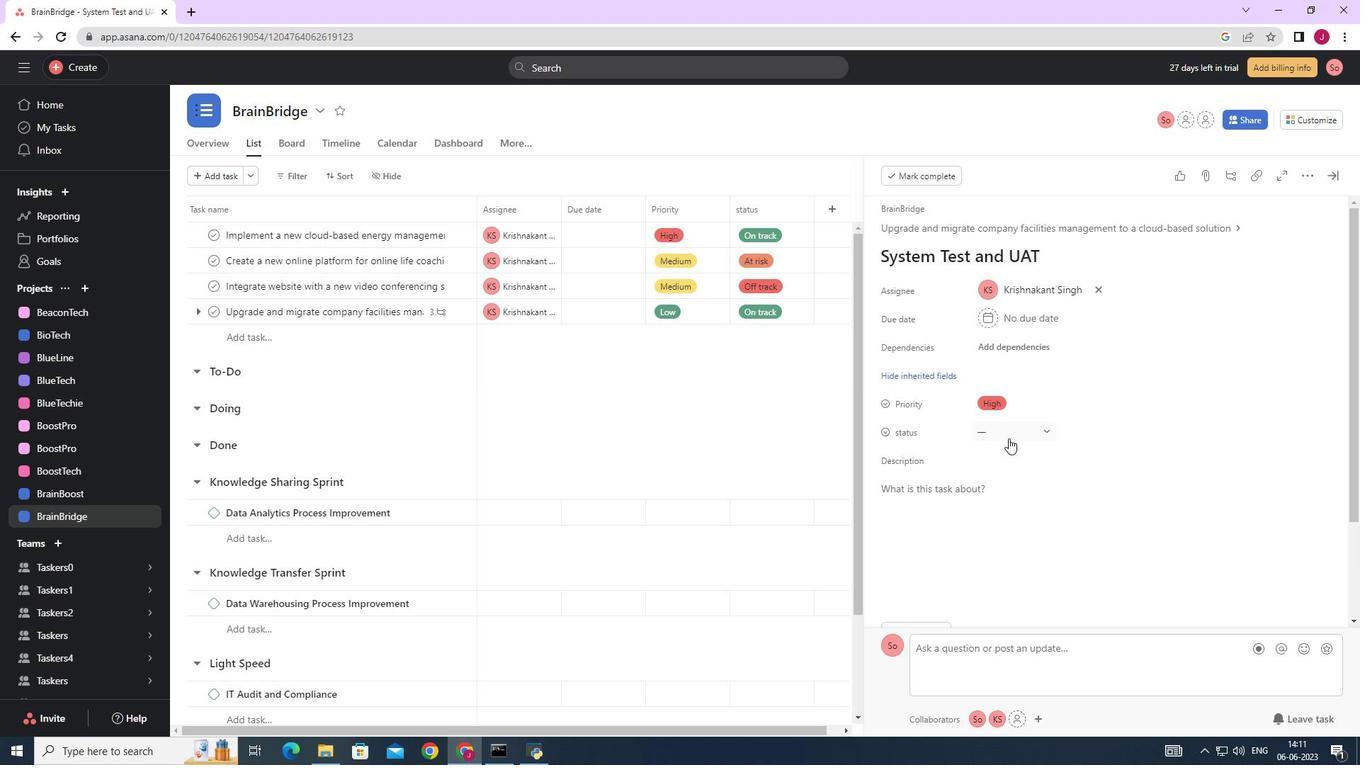 
Action: Mouse pressed left at (1009, 435)
Screenshot: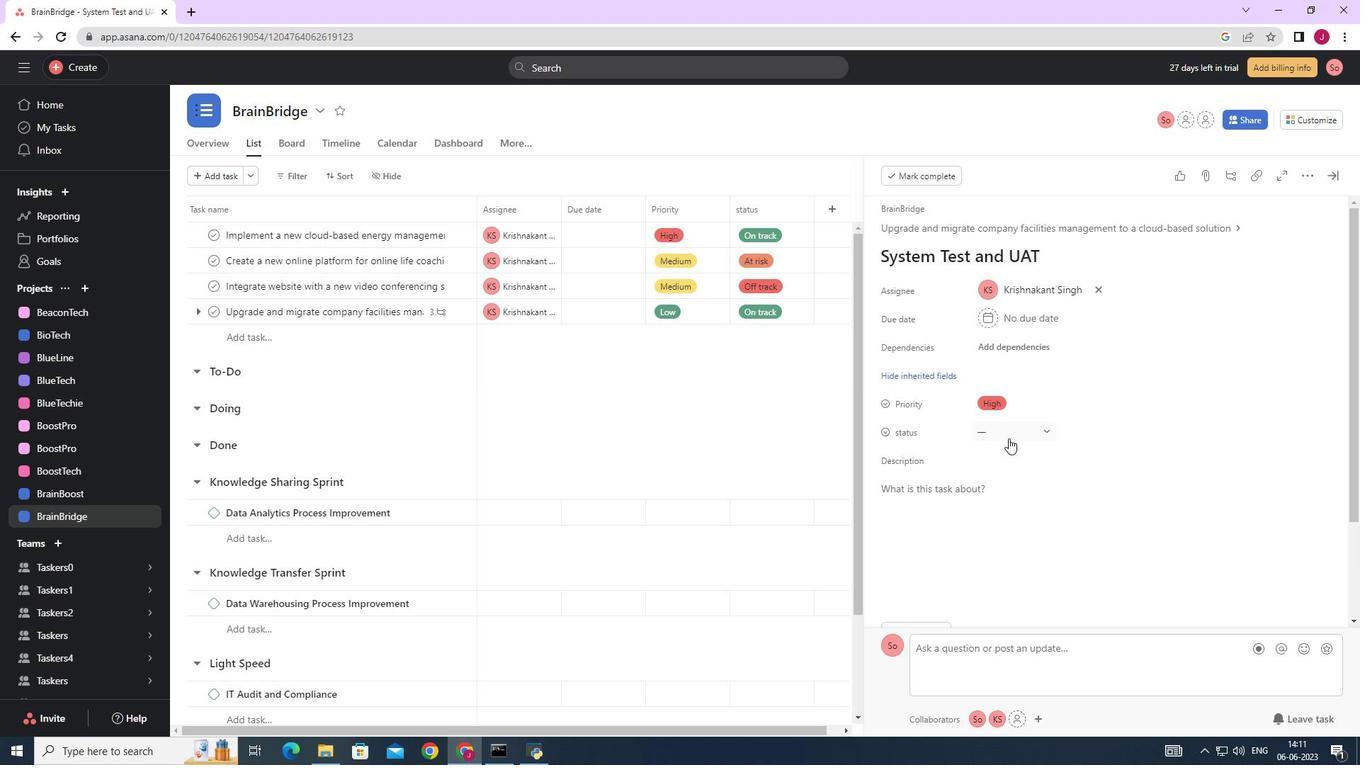 
Action: Mouse moved to (1033, 559)
Screenshot: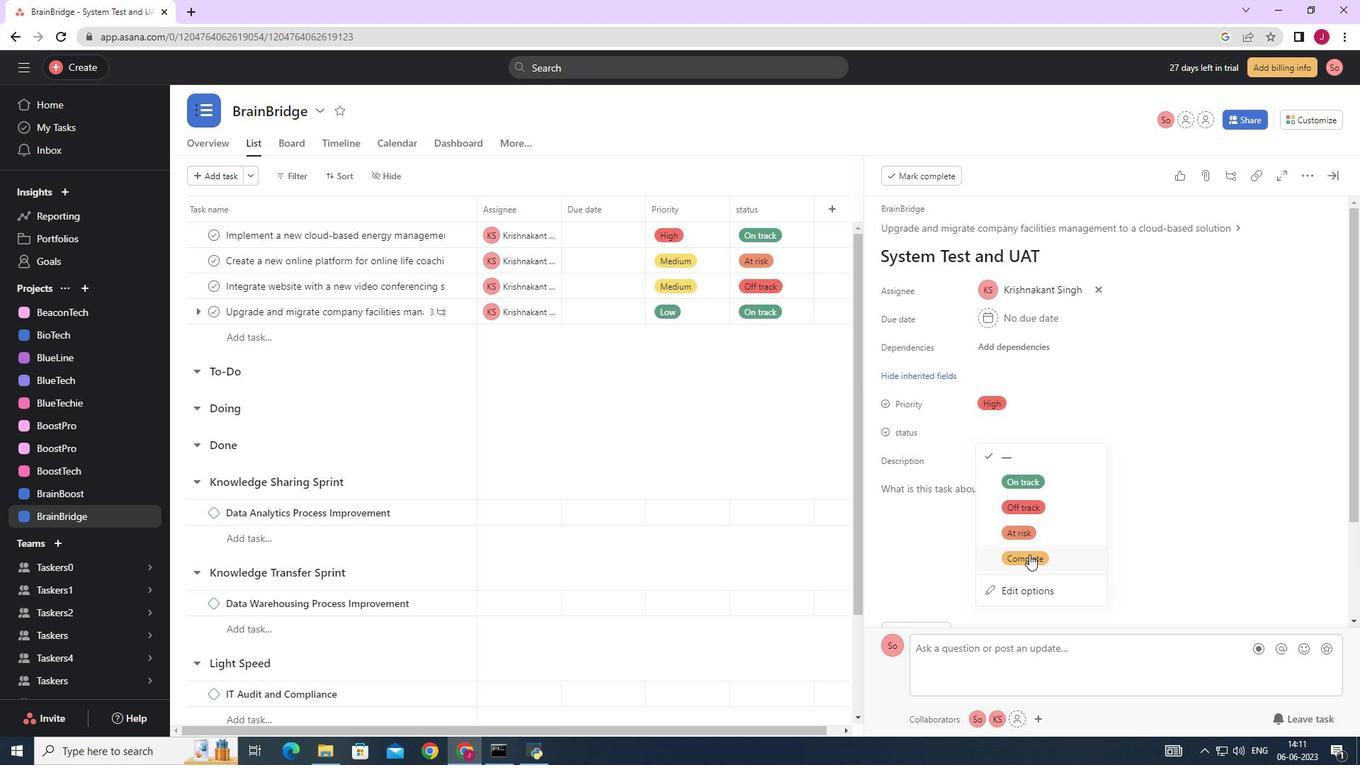 
Action: Mouse pressed left at (1033, 559)
Screenshot: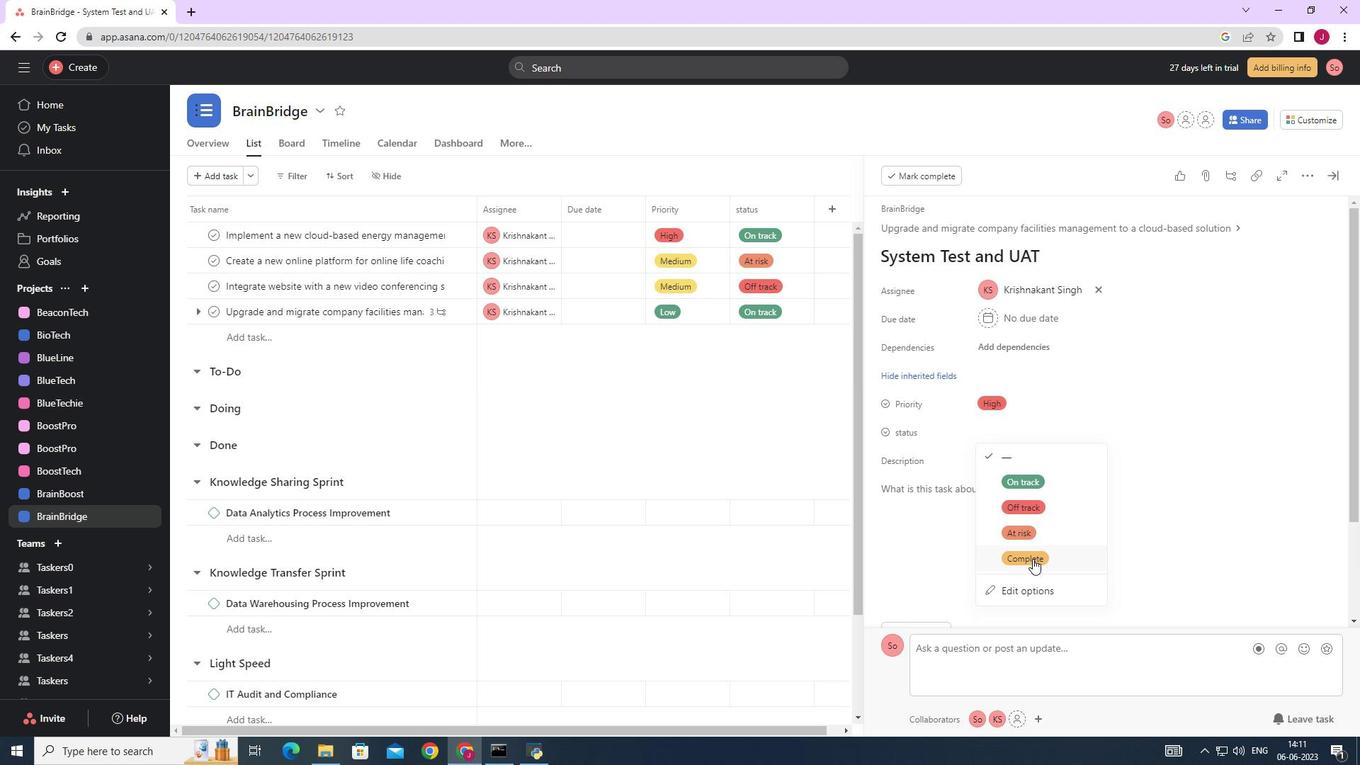 
Action: Mouse moved to (1332, 175)
Screenshot: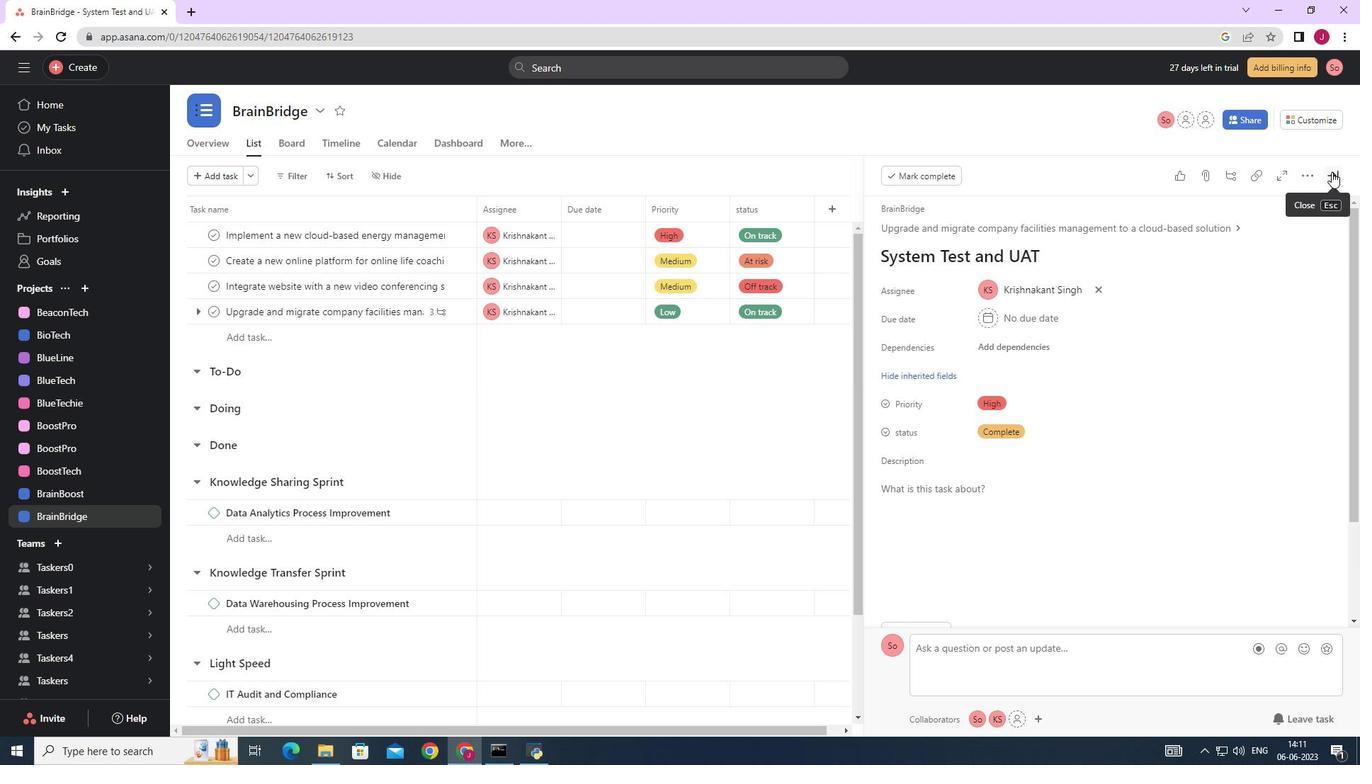 
Action: Mouse pressed left at (1332, 175)
Screenshot: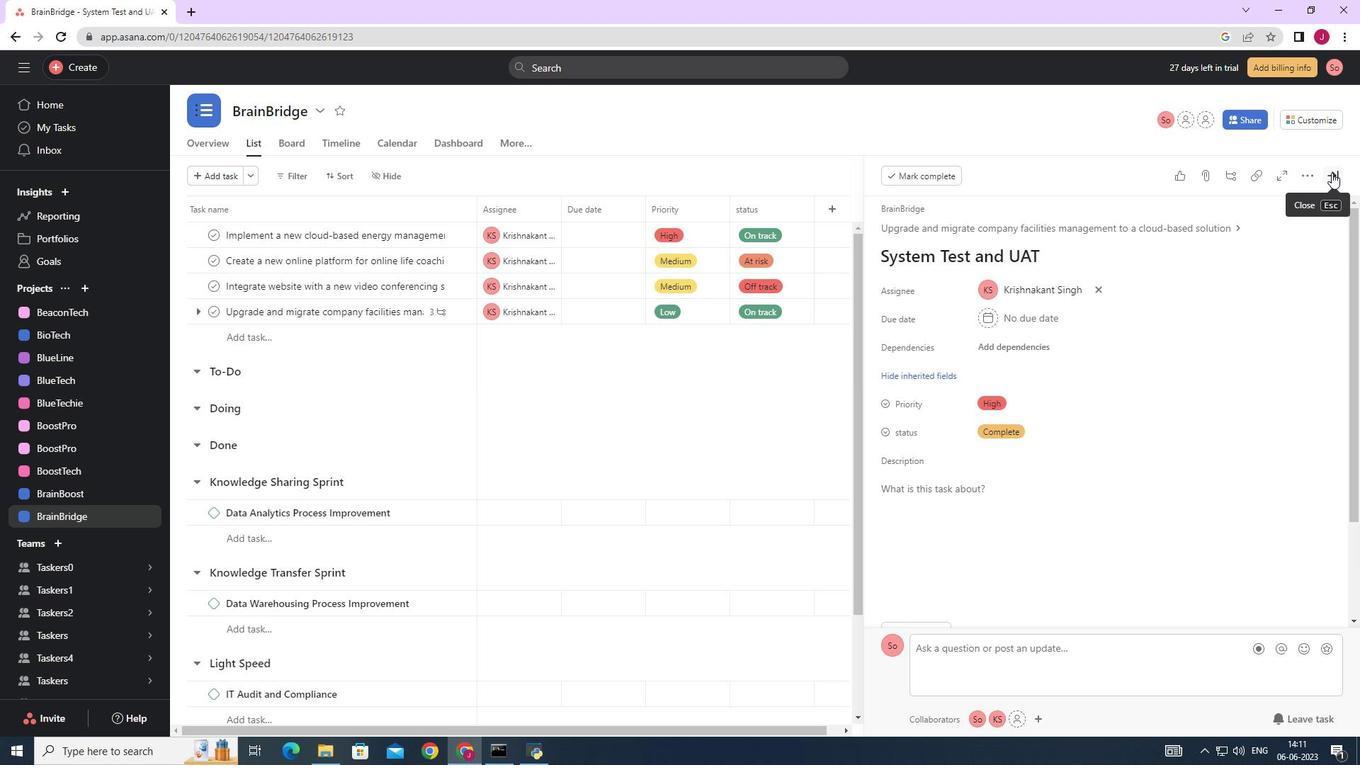 
Action: Mouse moved to (1286, 182)
Screenshot: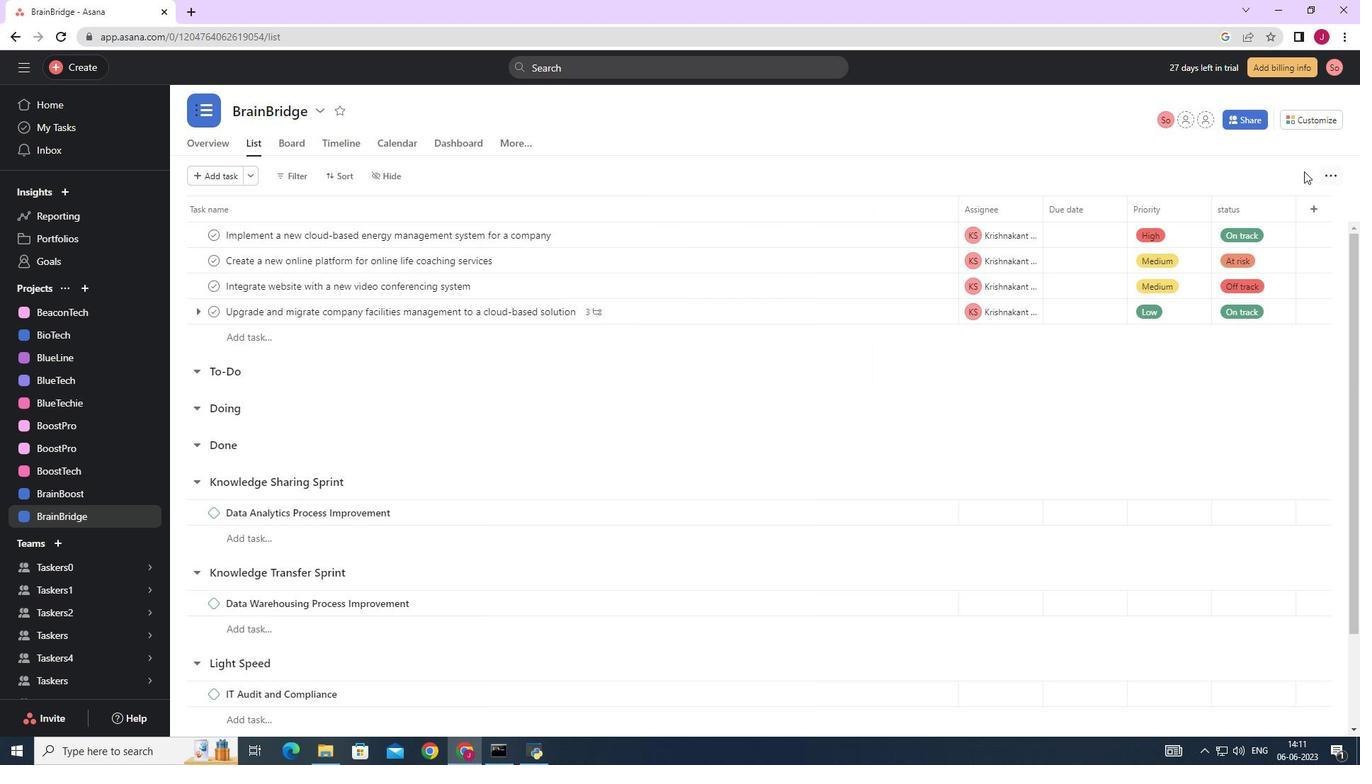 
